 Task: Look for space in Gubbi, India from 2nd September, 2023 to 5th September, 2023 for 1 adult in price range Rs.5000 to Rs.10000. Place can be private room with 1  bedroom having 1 bed and 1 bathroom. Property type can be house, flat, guest house, hotel. Amenities needed are: washing machine. Booking option can be shelf check-in. Required host language is English.
Action: Mouse moved to (437, 67)
Screenshot: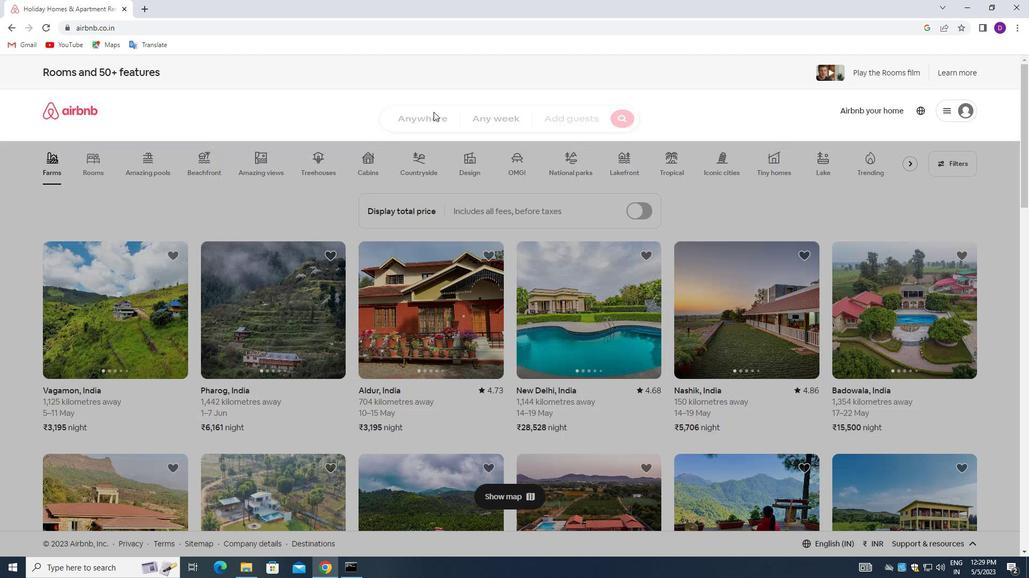 
Action: Mouse pressed left at (437, 67)
Screenshot: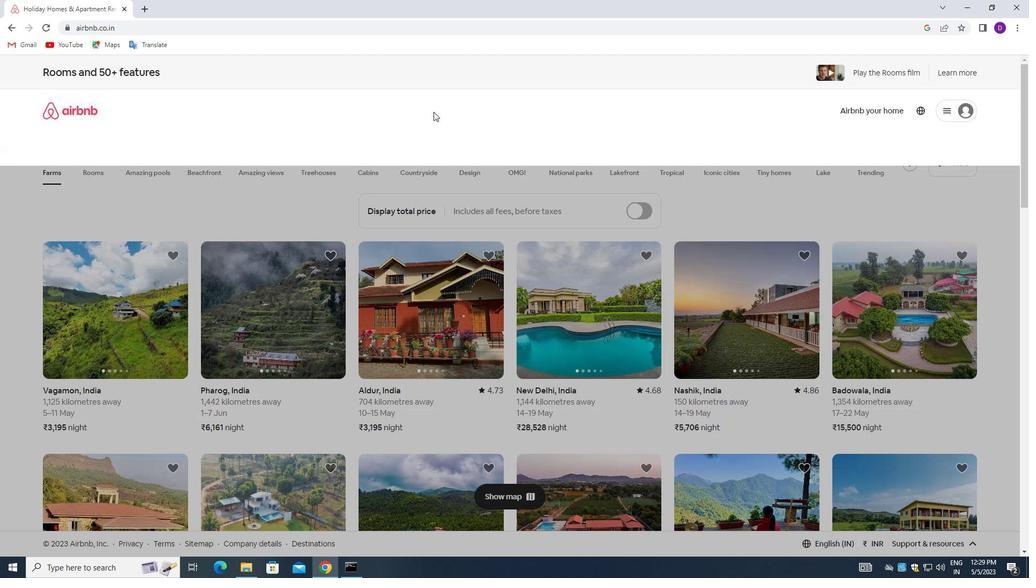 
Action: Mouse moved to (415, 108)
Screenshot: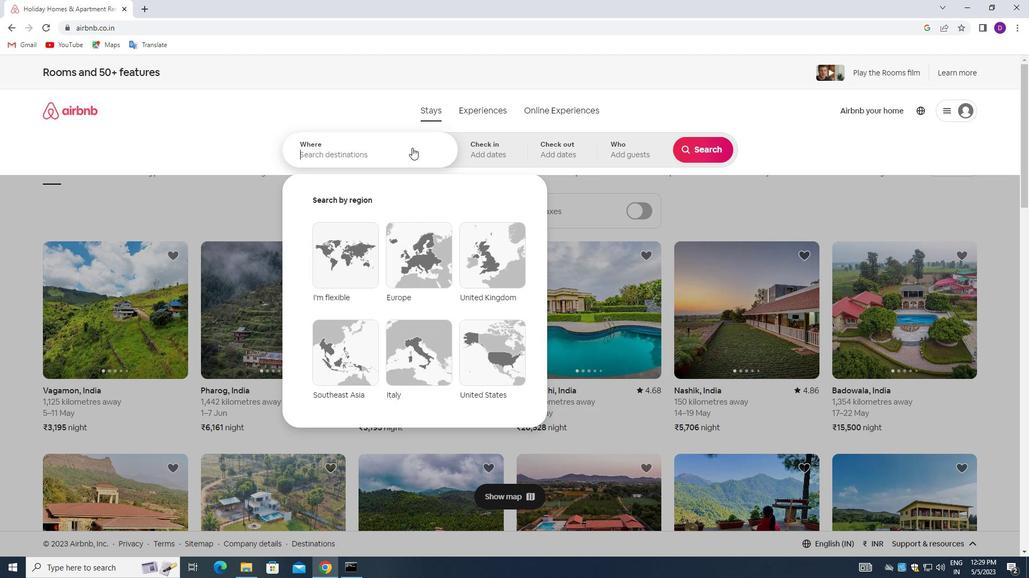 
Action: Mouse pressed left at (415, 108)
Screenshot: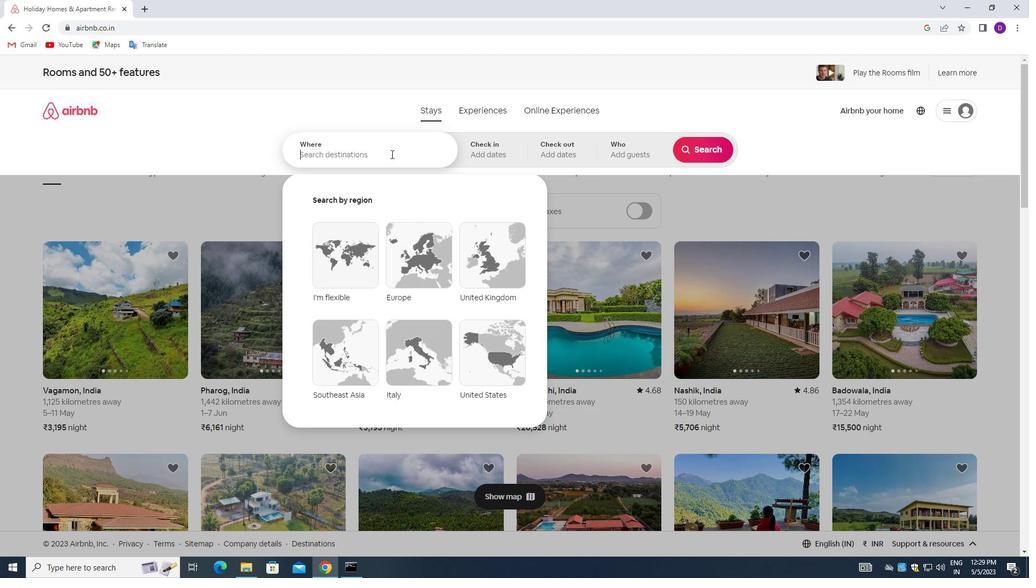 
Action: Mouse moved to (254, 85)
Screenshot: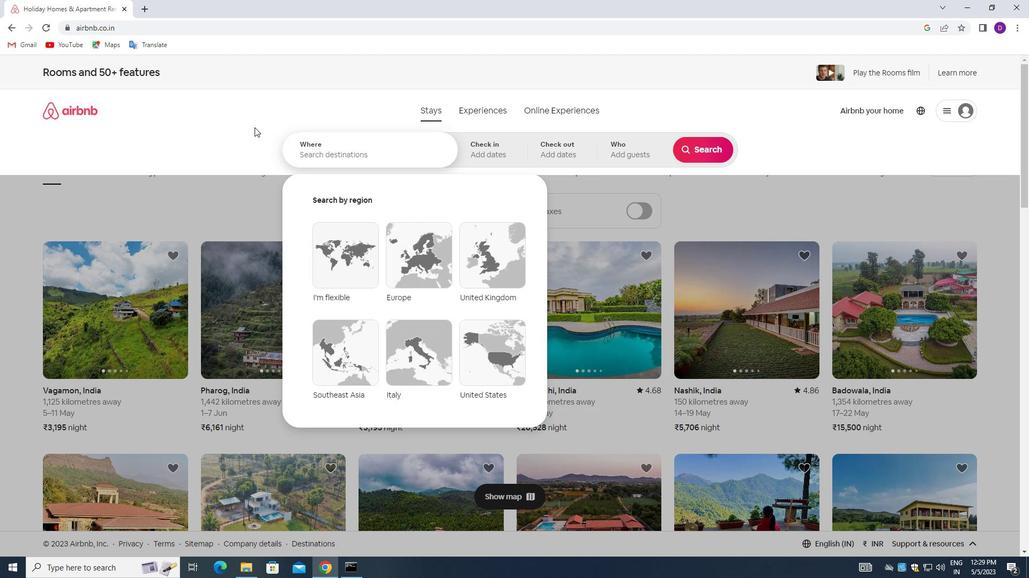 
Action: Key pressed <Key.shift_r>Gubbi,<Key.space><Key.shift>INDIA<Key.enter>
Screenshot: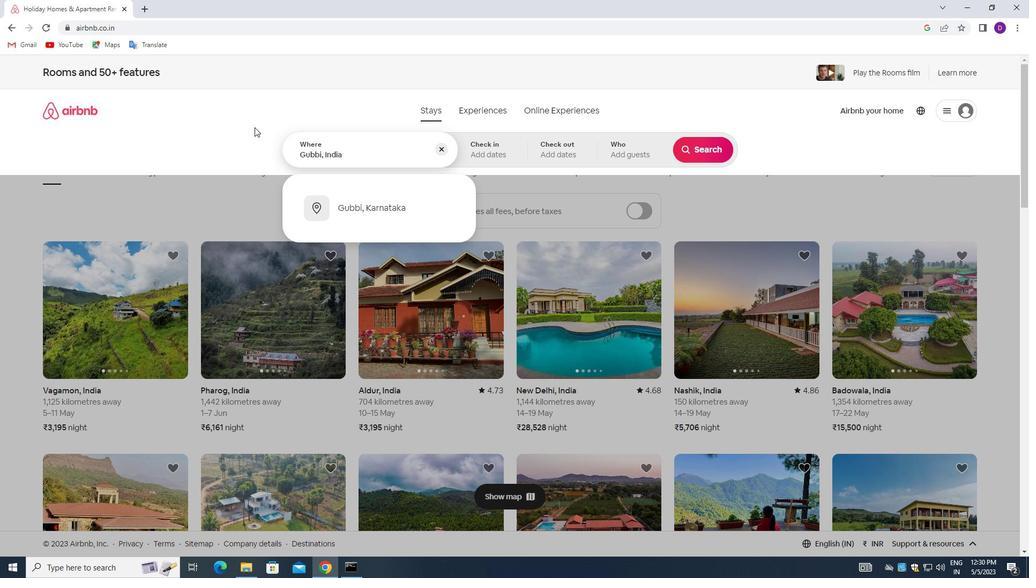 
Action: Mouse moved to (715, 205)
Screenshot: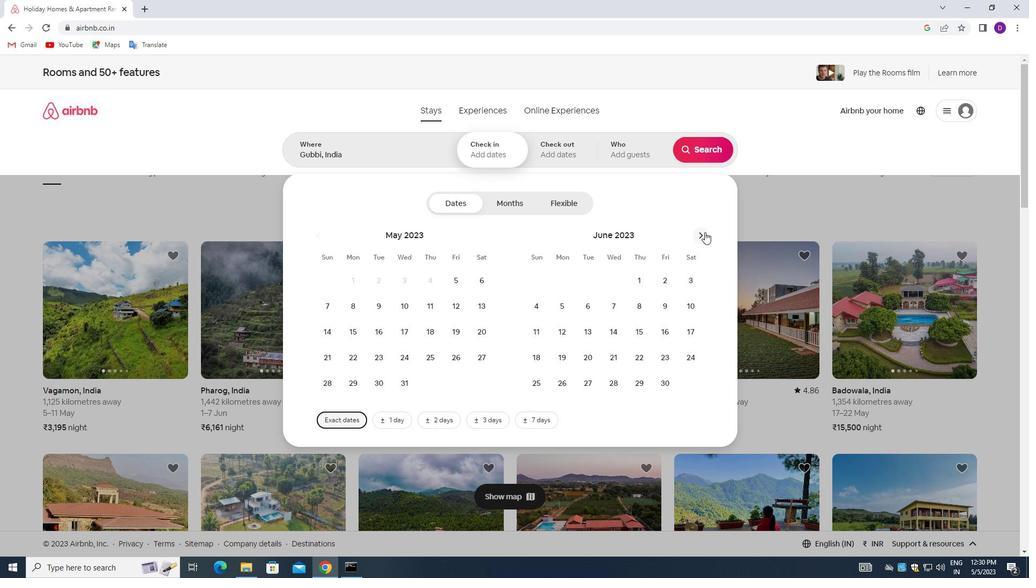 
Action: Mouse pressed left at (715, 205)
Screenshot: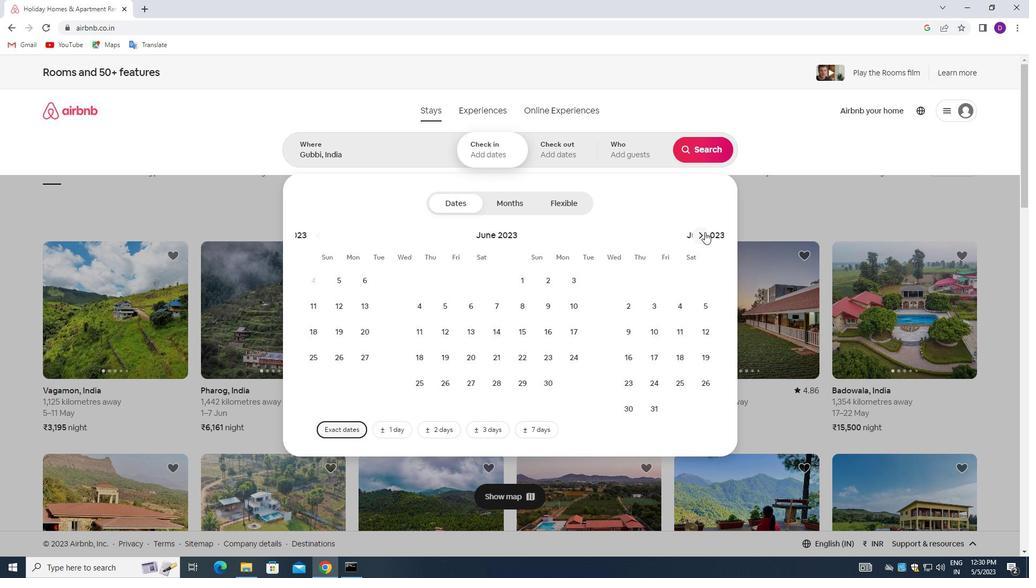 
Action: Mouse pressed left at (715, 205)
Screenshot: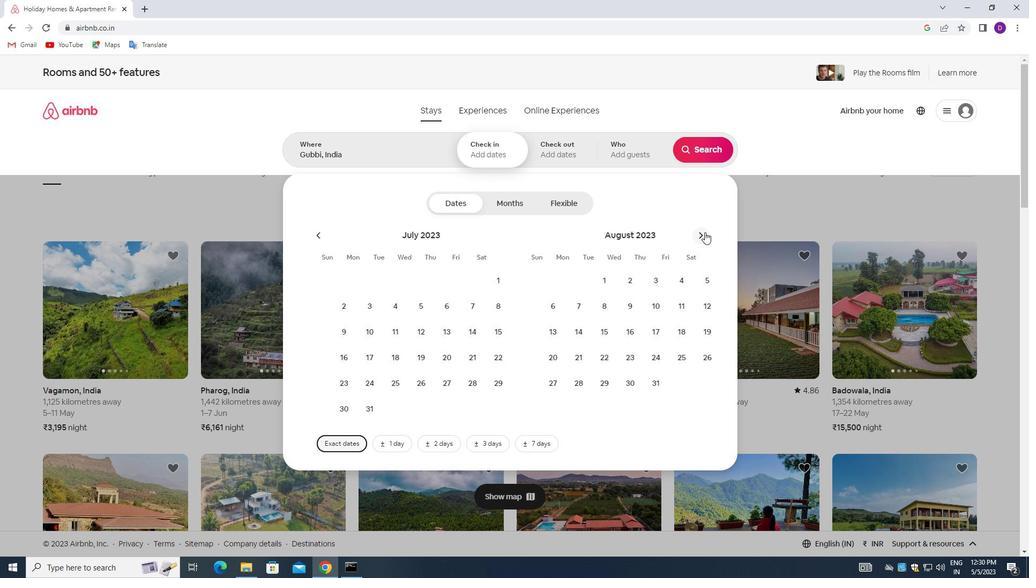 
Action: Mouse pressed left at (715, 205)
Screenshot: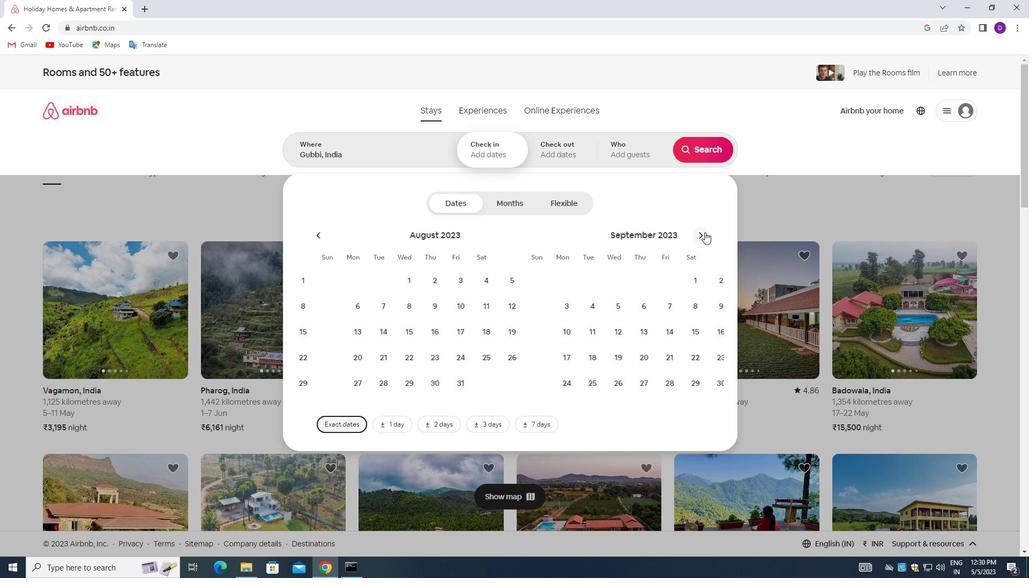 
Action: Mouse moved to (701, 256)
Screenshot: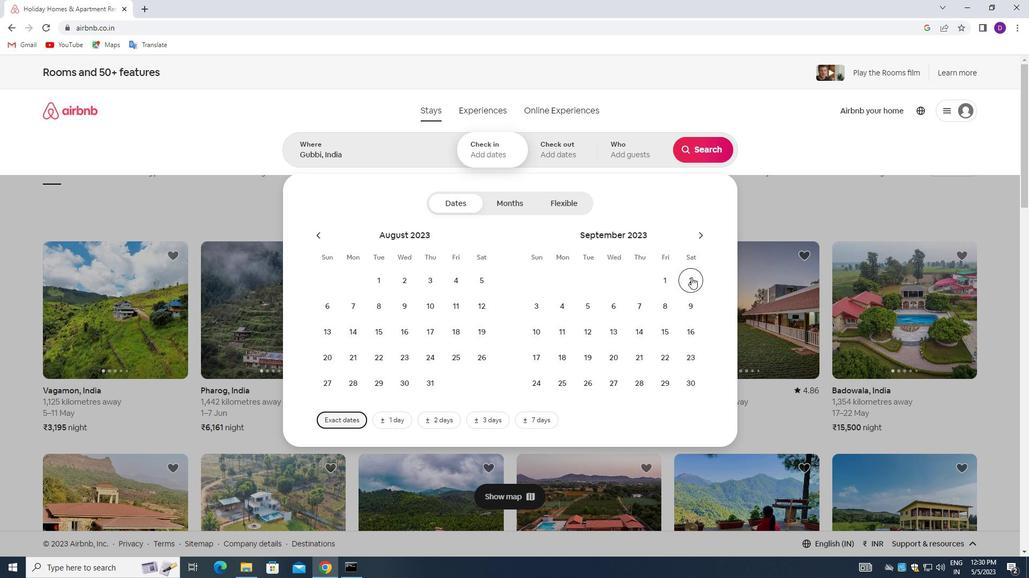 
Action: Mouse pressed left at (701, 256)
Screenshot: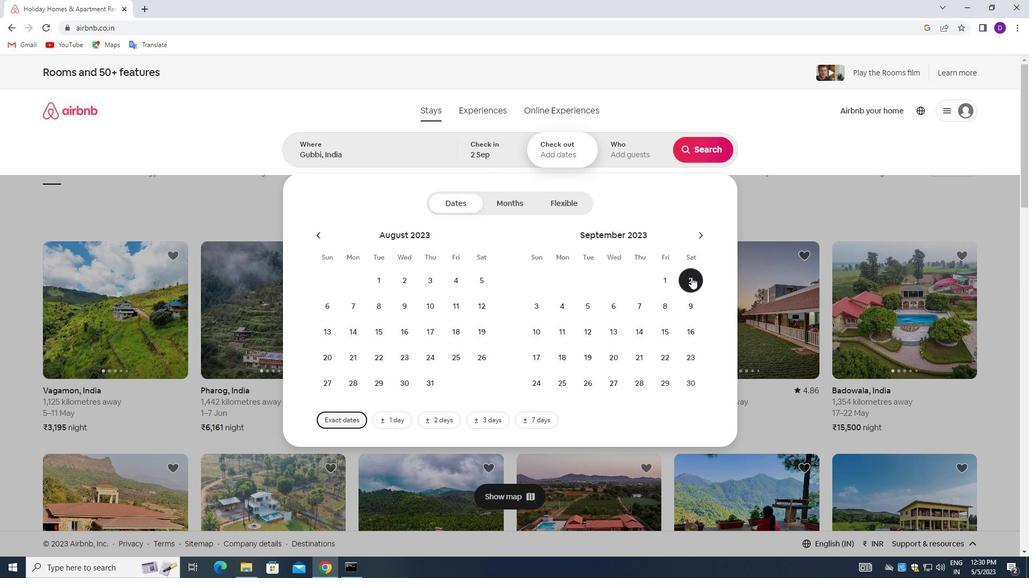 
Action: Mouse moved to (601, 287)
Screenshot: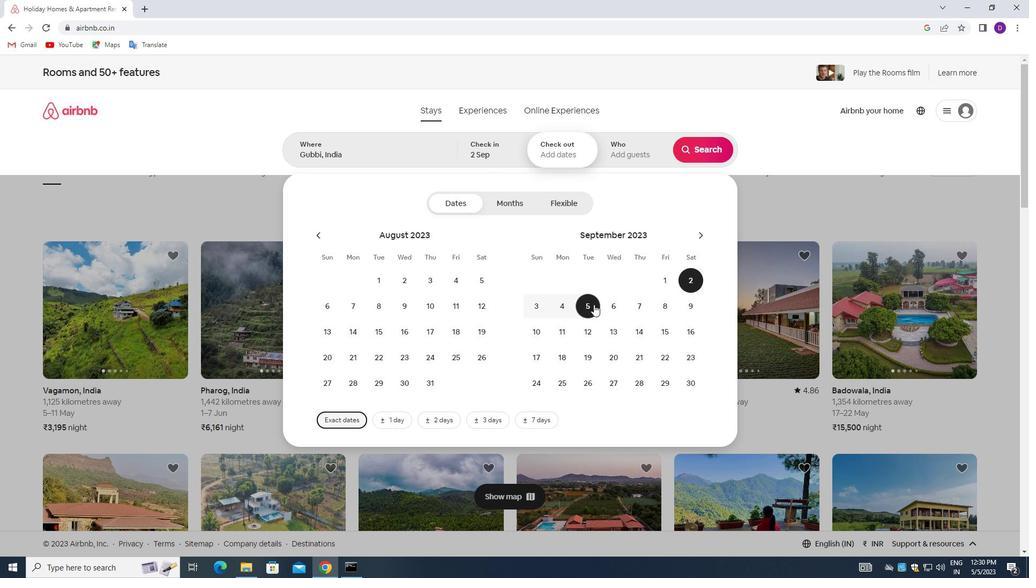 
Action: Mouse pressed left at (601, 287)
Screenshot: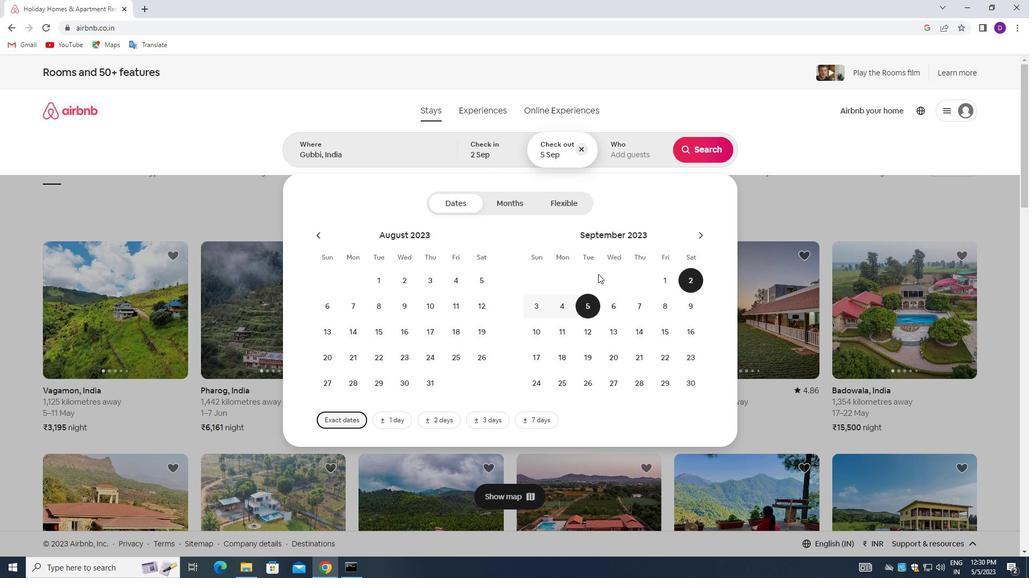 
Action: Mouse moved to (625, 109)
Screenshot: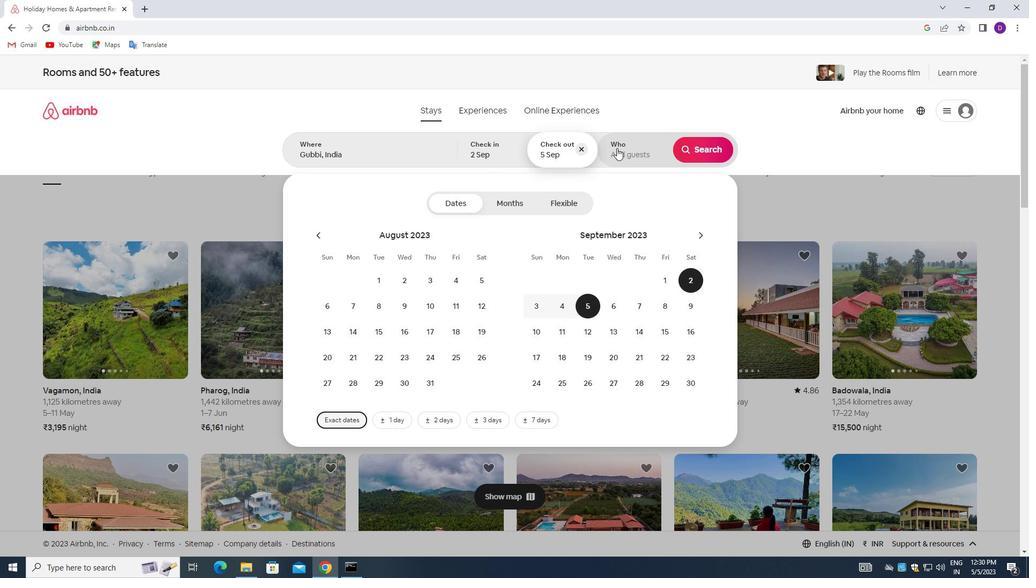 
Action: Mouse pressed left at (625, 109)
Screenshot: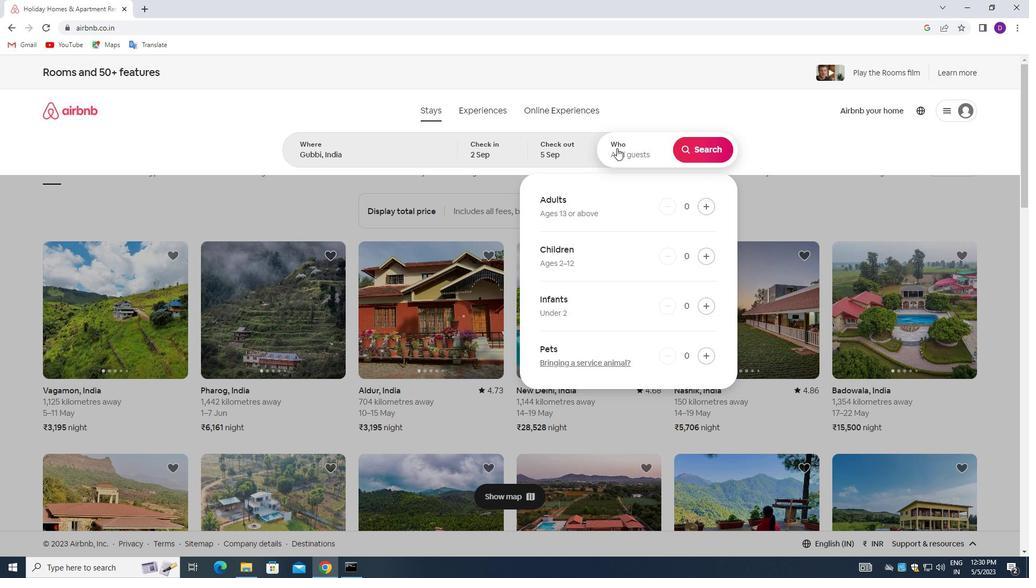 
Action: Mouse moved to (710, 179)
Screenshot: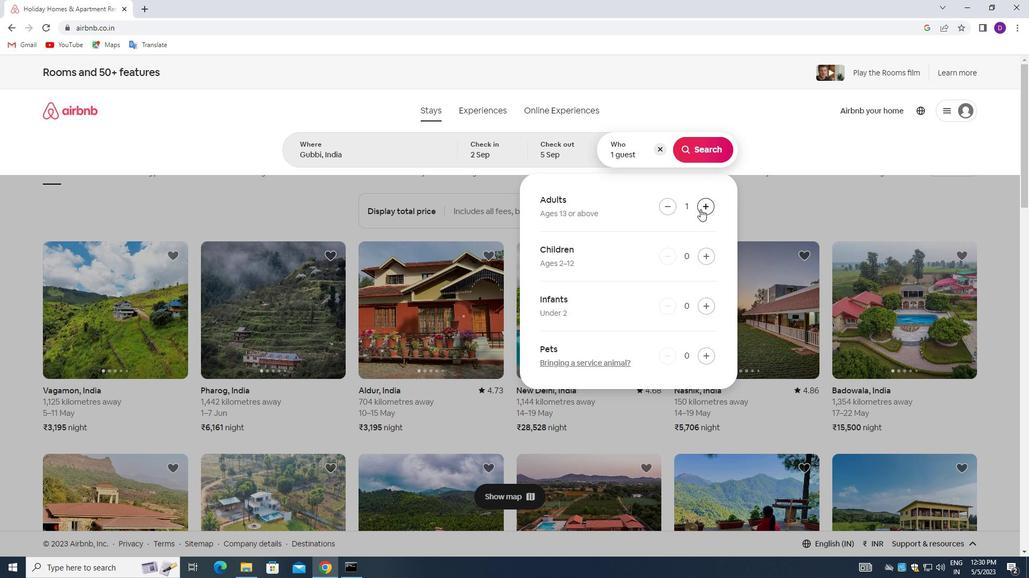 
Action: Mouse pressed left at (710, 179)
Screenshot: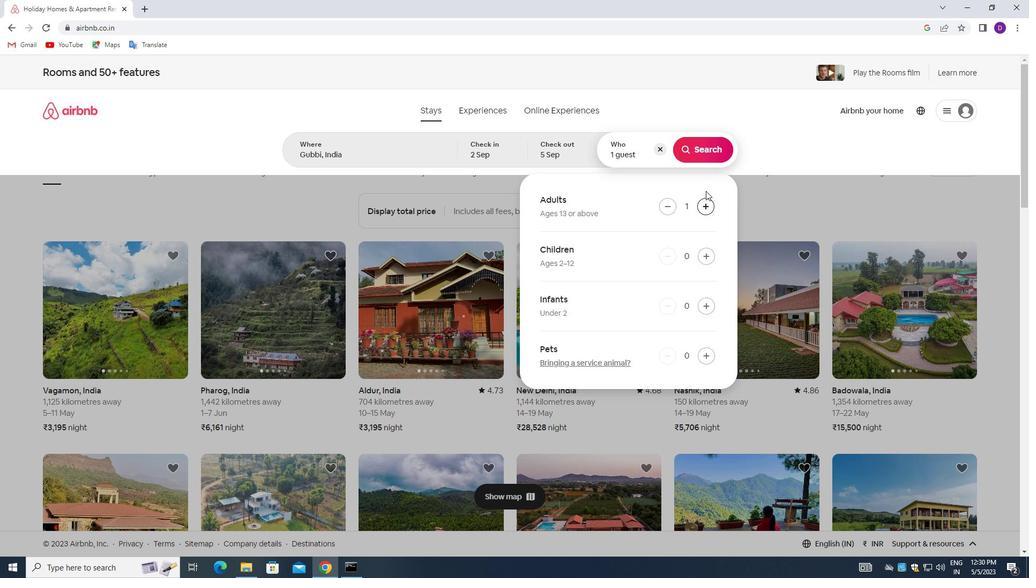 
Action: Mouse moved to (714, 108)
Screenshot: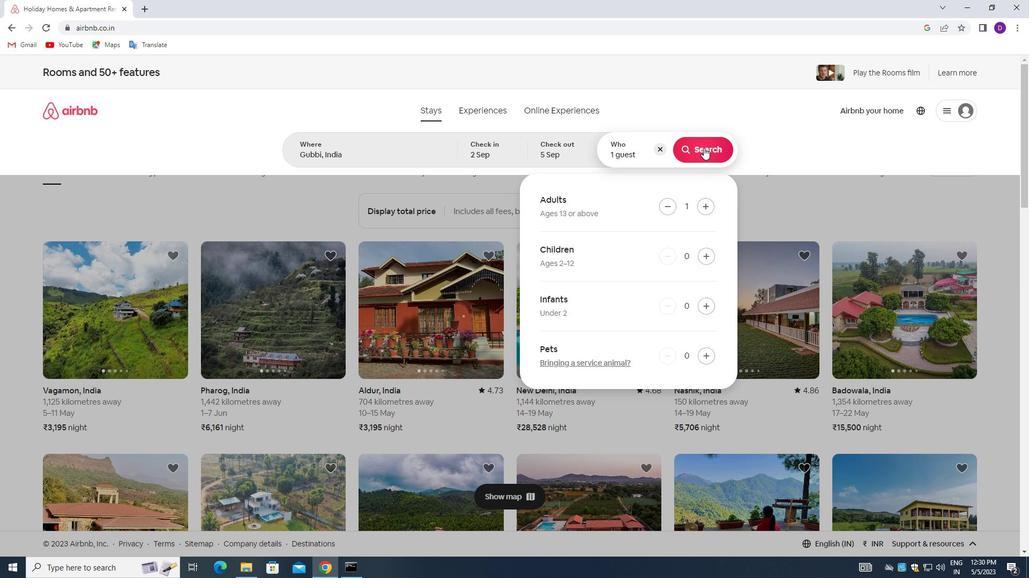 
Action: Mouse pressed left at (714, 108)
Screenshot: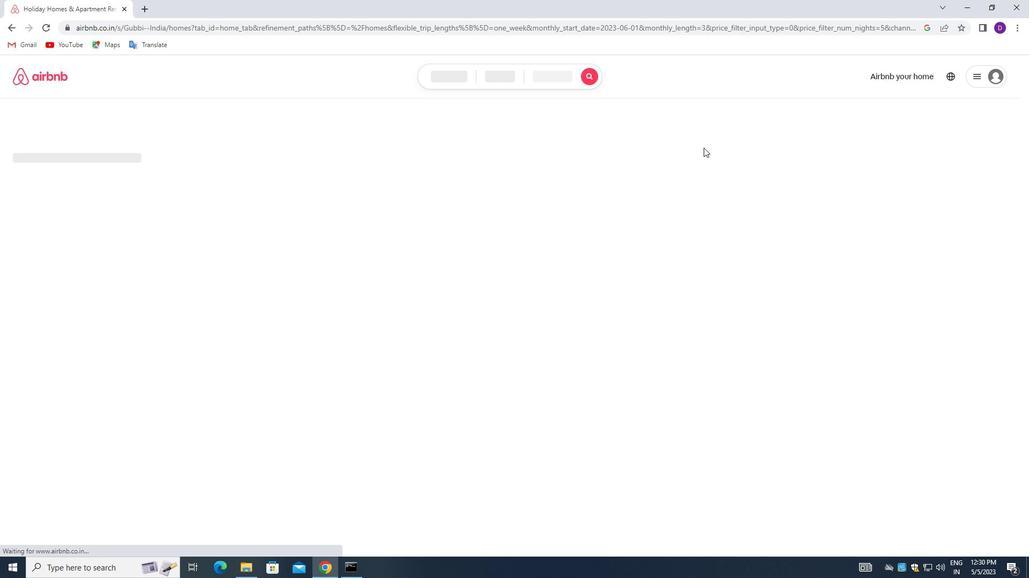 
Action: Mouse moved to (992, 75)
Screenshot: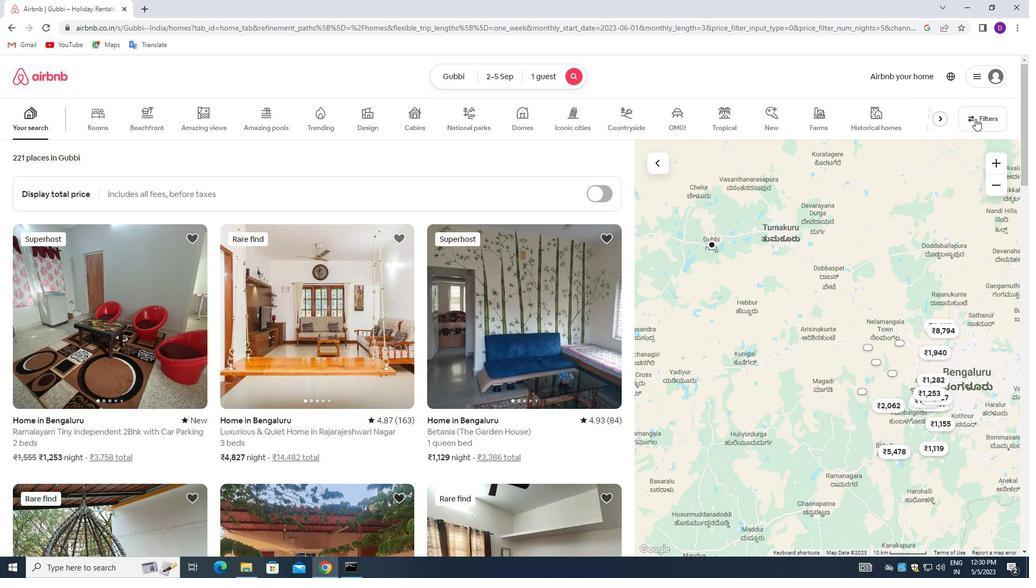 
Action: Mouse pressed left at (992, 75)
Screenshot: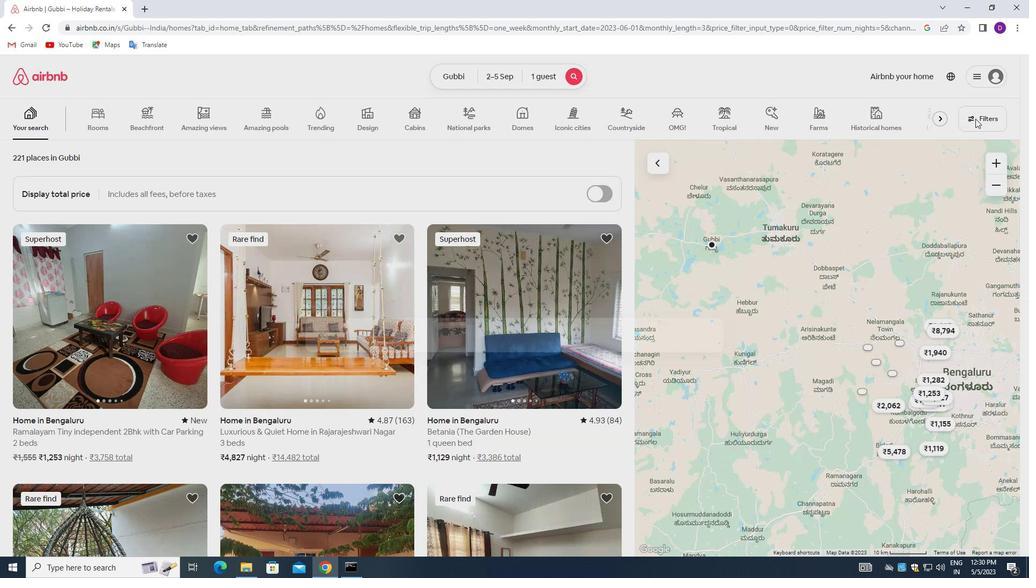 
Action: Mouse moved to (383, 375)
Screenshot: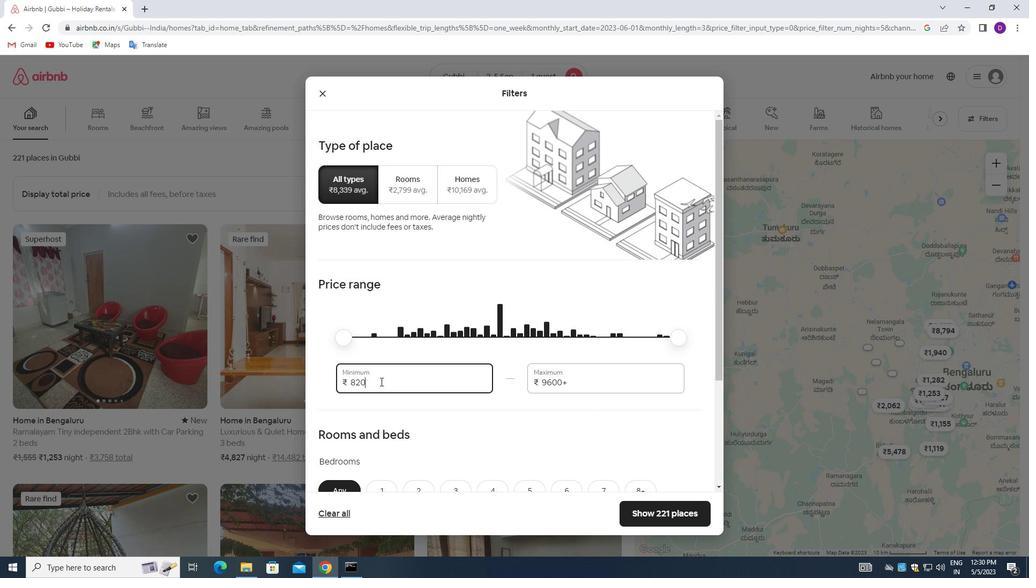 
Action: Mouse pressed left at (383, 375)
Screenshot: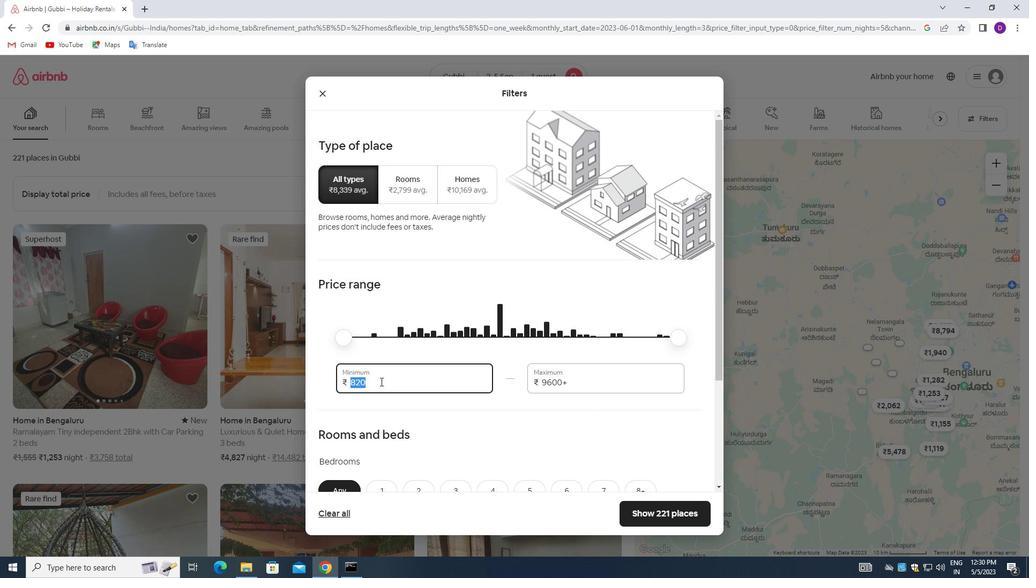 
Action: Mouse pressed left at (383, 375)
Screenshot: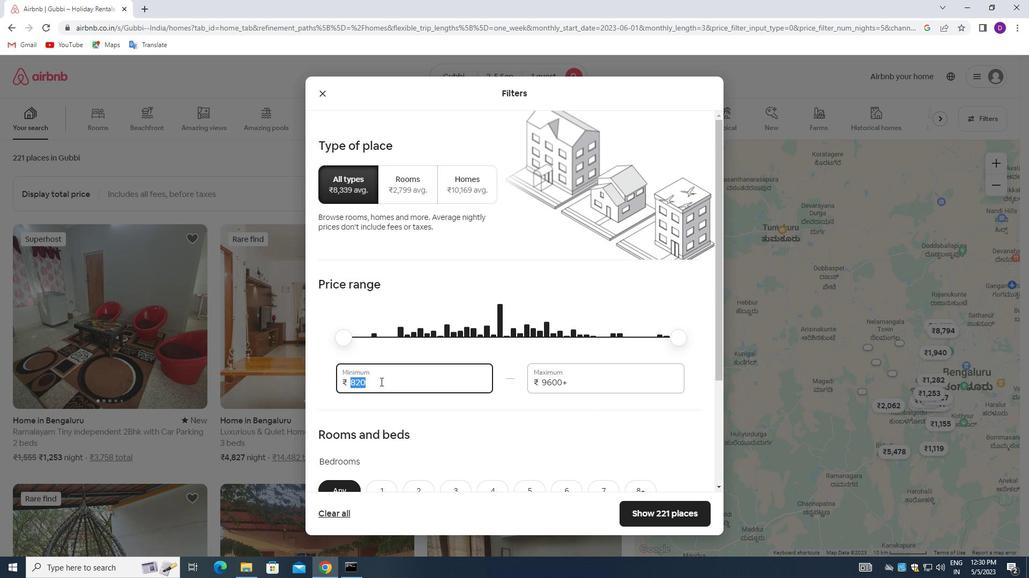 
Action: Key pressed 5000<Key.tab>10000
Screenshot: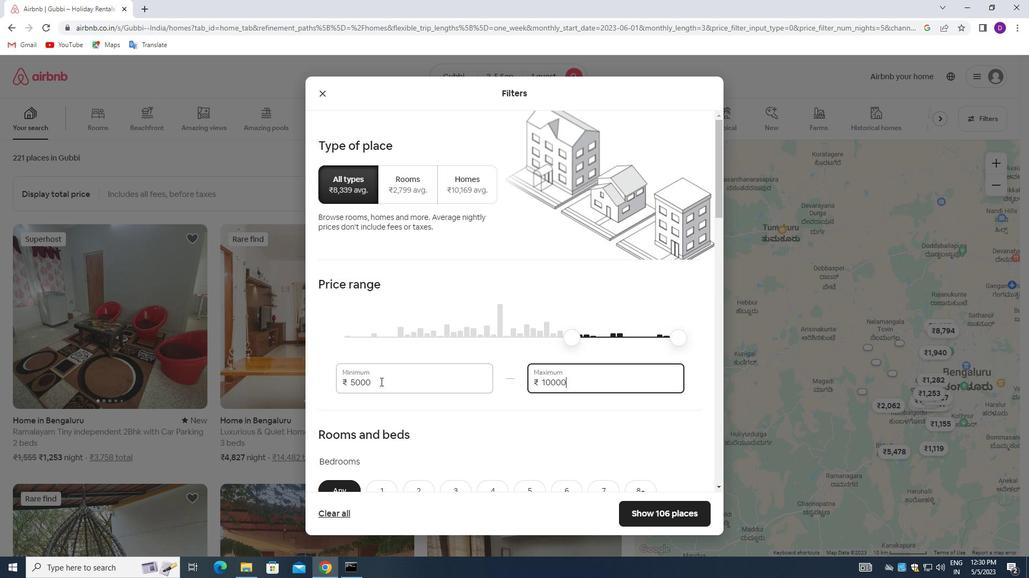
Action: Mouse moved to (517, 388)
Screenshot: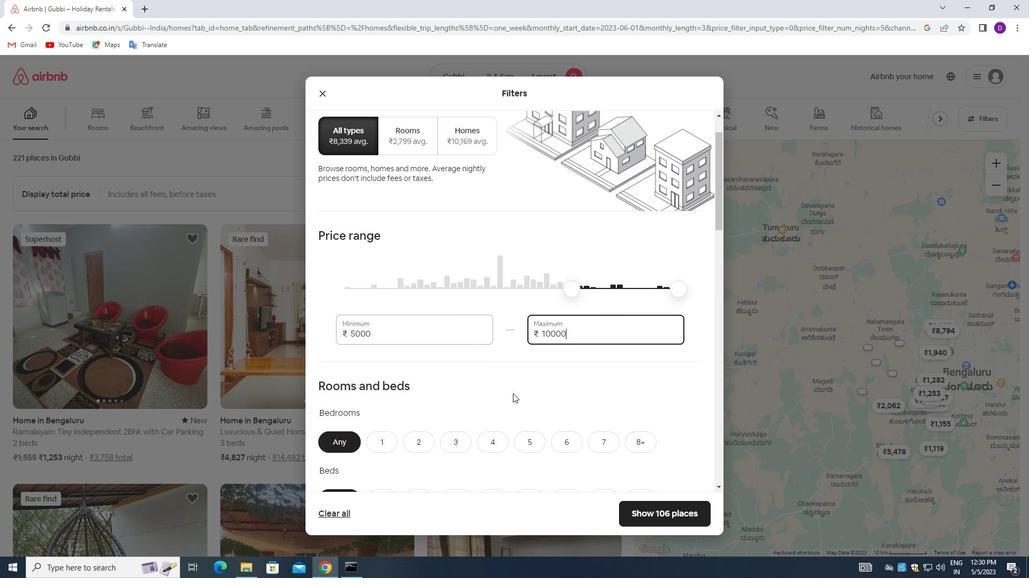 
Action: Mouse scrolled (517, 388) with delta (0, 0)
Screenshot: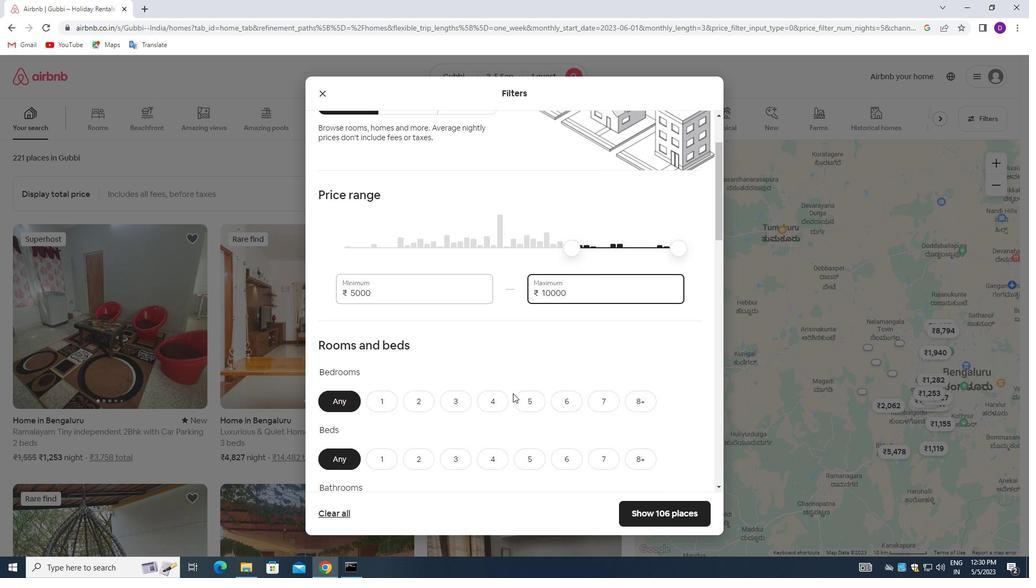 
Action: Mouse moved to (518, 388)
Screenshot: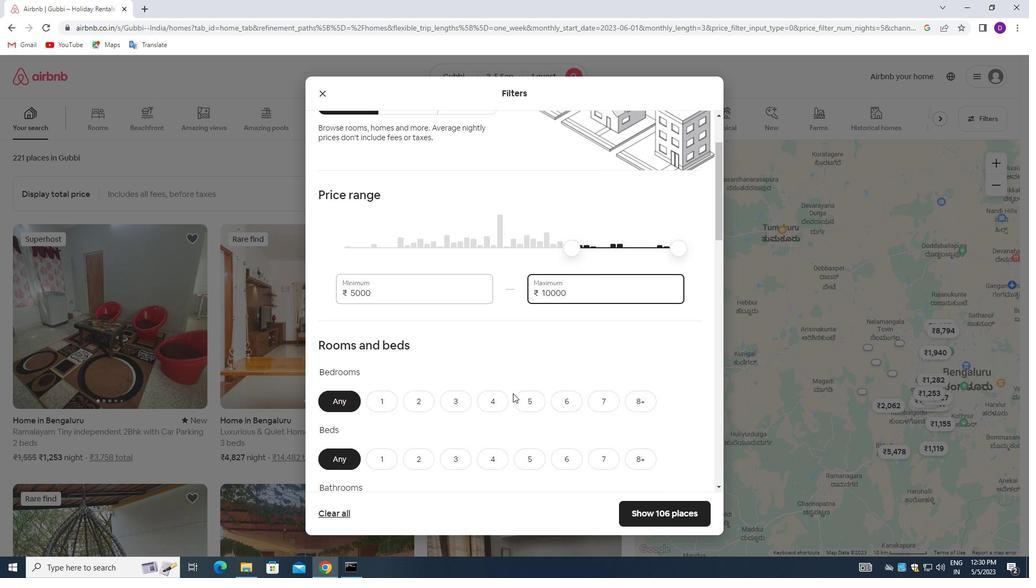 
Action: Mouse scrolled (518, 388) with delta (0, 0)
Screenshot: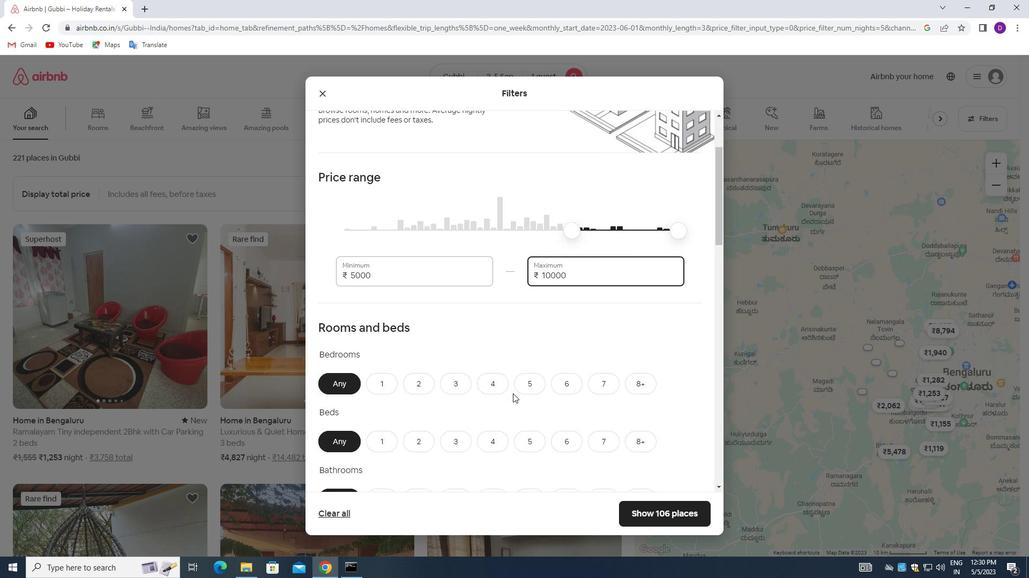 
Action: Mouse moved to (476, 378)
Screenshot: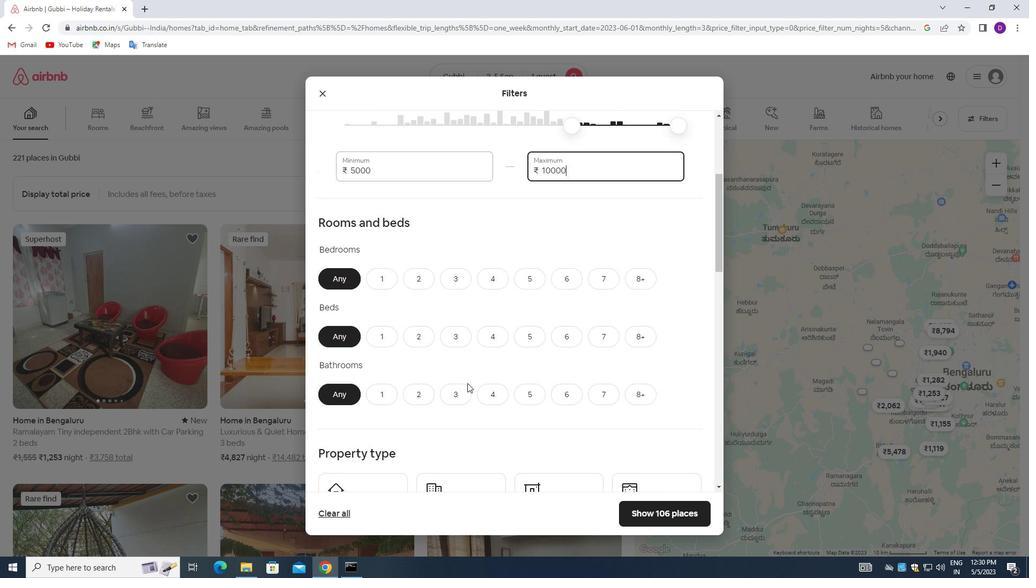 
Action: Mouse scrolled (476, 378) with delta (0, 0)
Screenshot: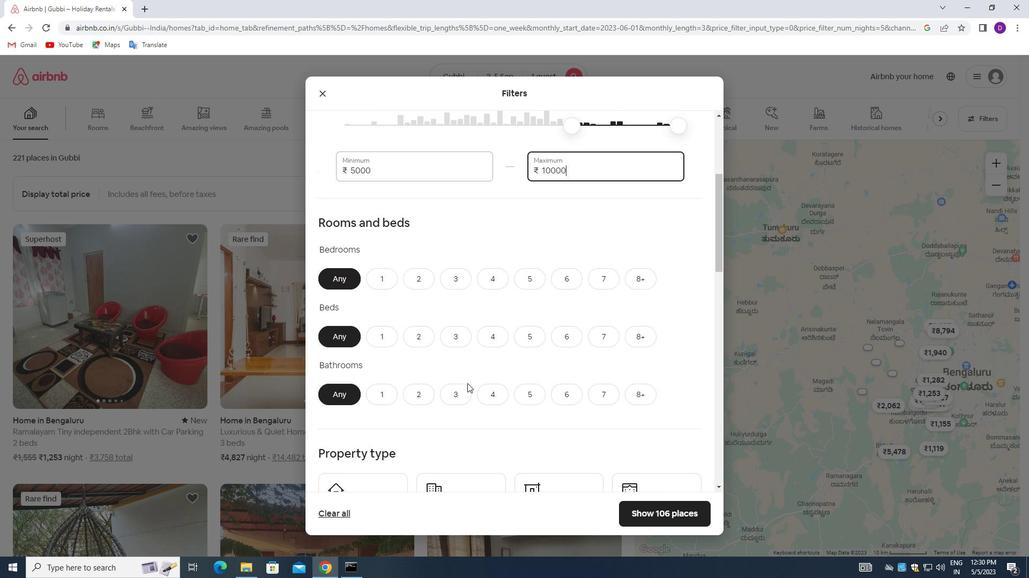 
Action: Mouse moved to (475, 378)
Screenshot: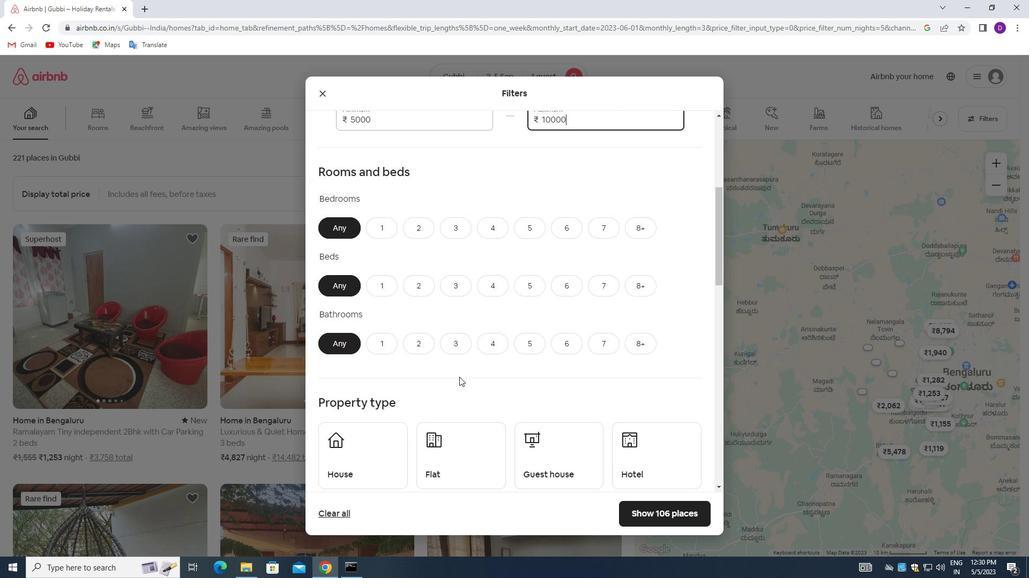 
Action: Mouse scrolled (475, 378) with delta (0, 0)
Screenshot: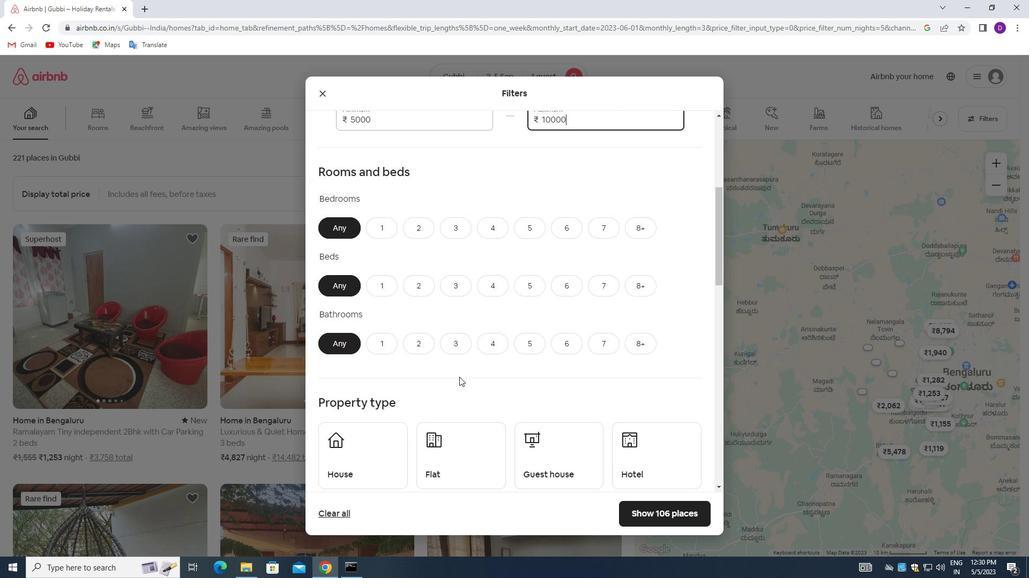 
Action: Mouse moved to (474, 378)
Screenshot: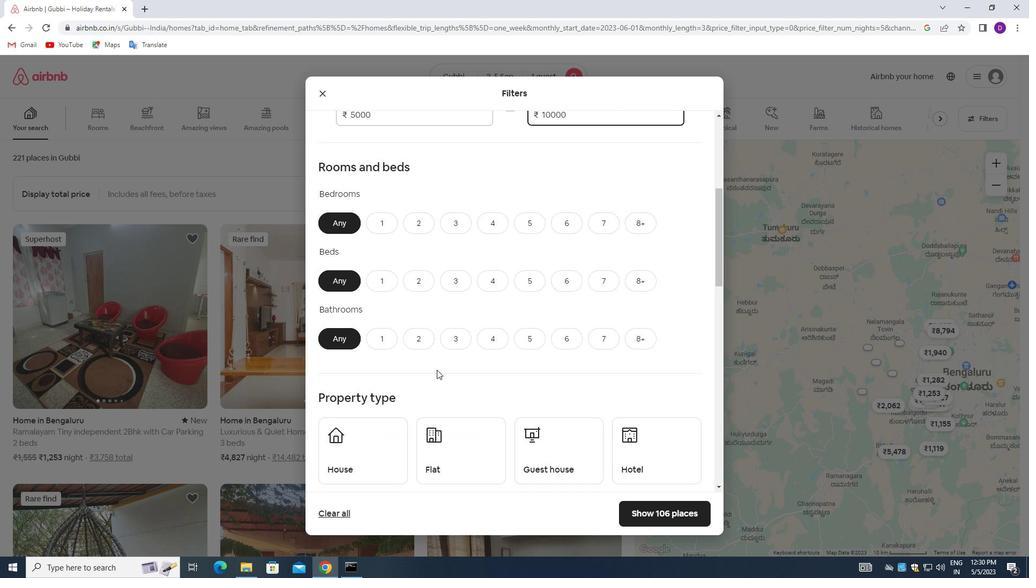 
Action: Mouse scrolled (474, 378) with delta (0, 0)
Screenshot: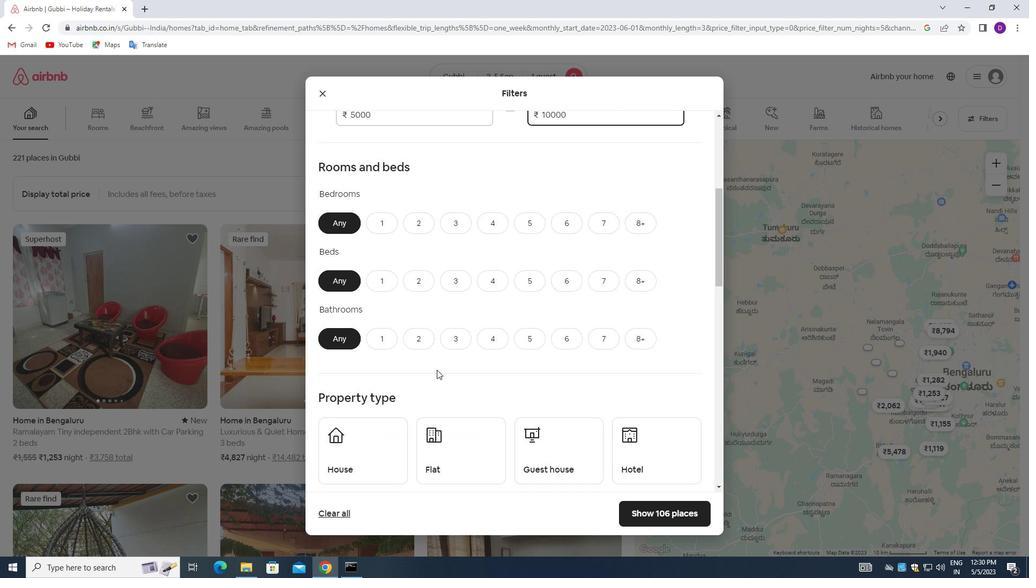 
Action: Mouse moved to (387, 201)
Screenshot: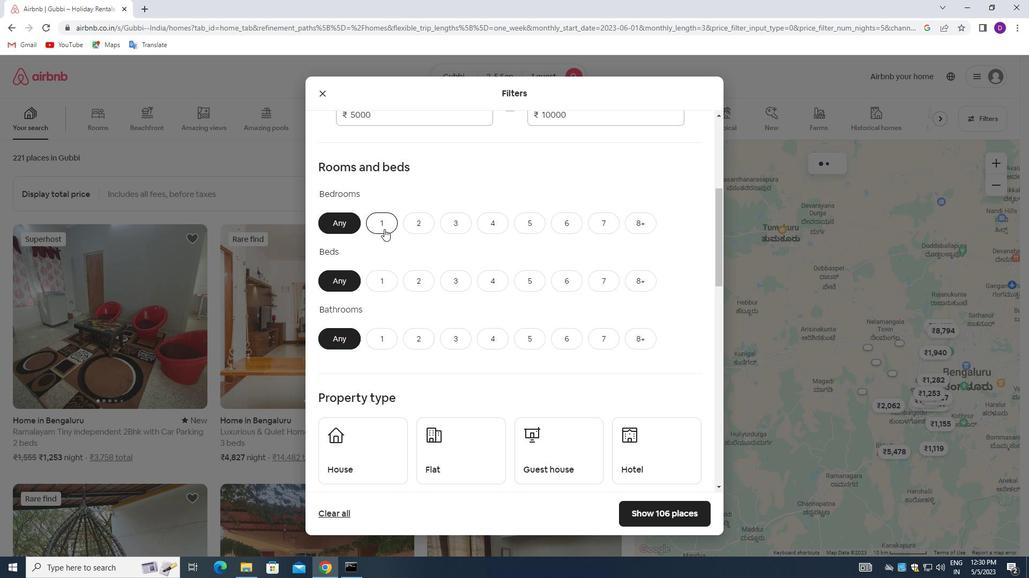 
Action: Mouse pressed left at (387, 201)
Screenshot: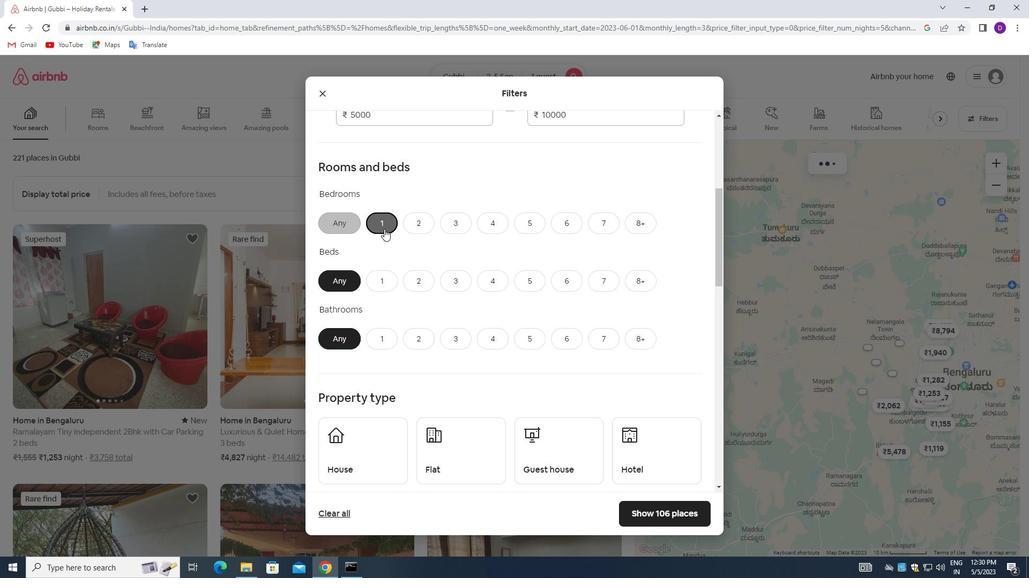 
Action: Mouse moved to (389, 257)
Screenshot: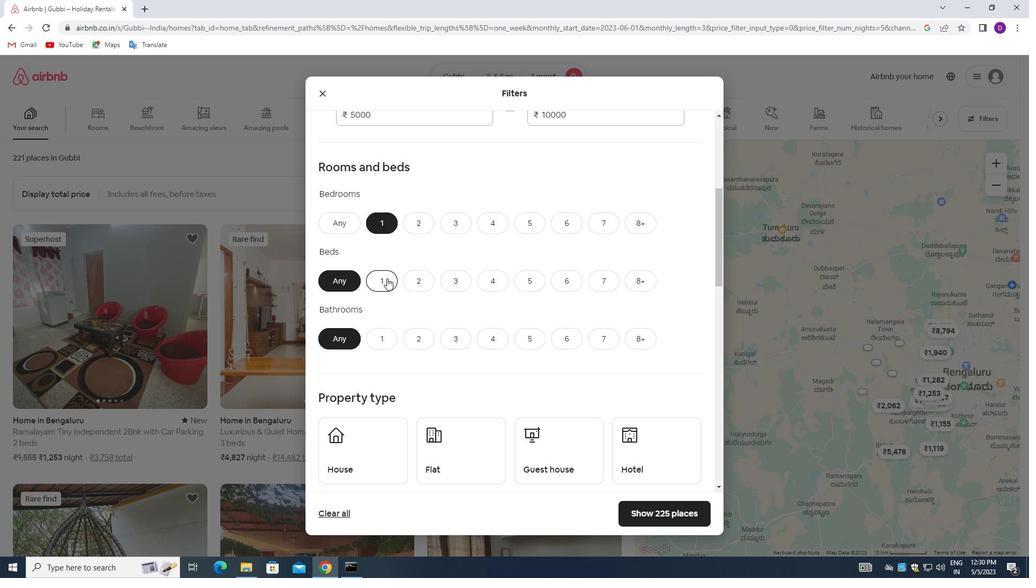 
Action: Mouse pressed left at (389, 257)
Screenshot: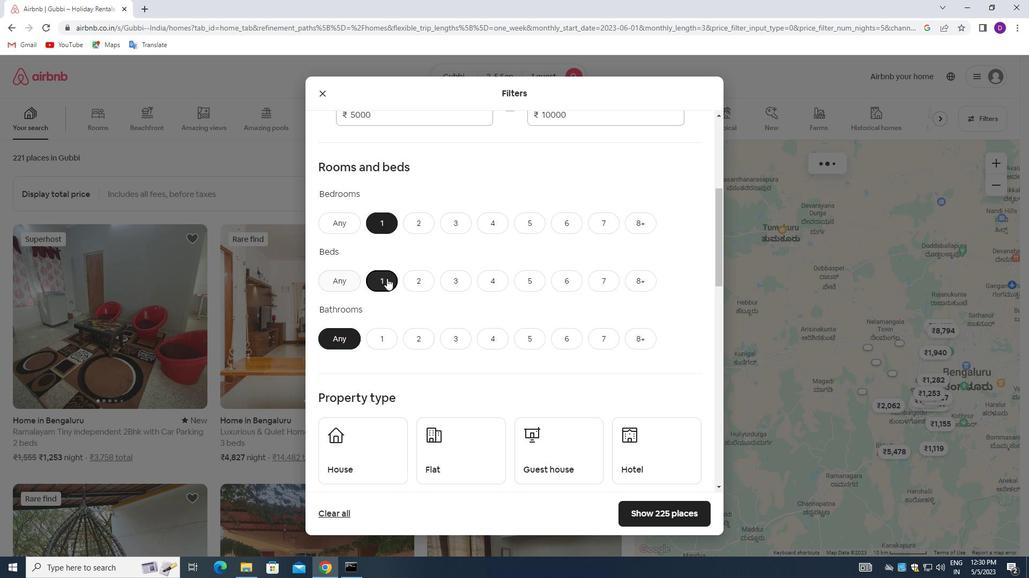 
Action: Mouse moved to (384, 321)
Screenshot: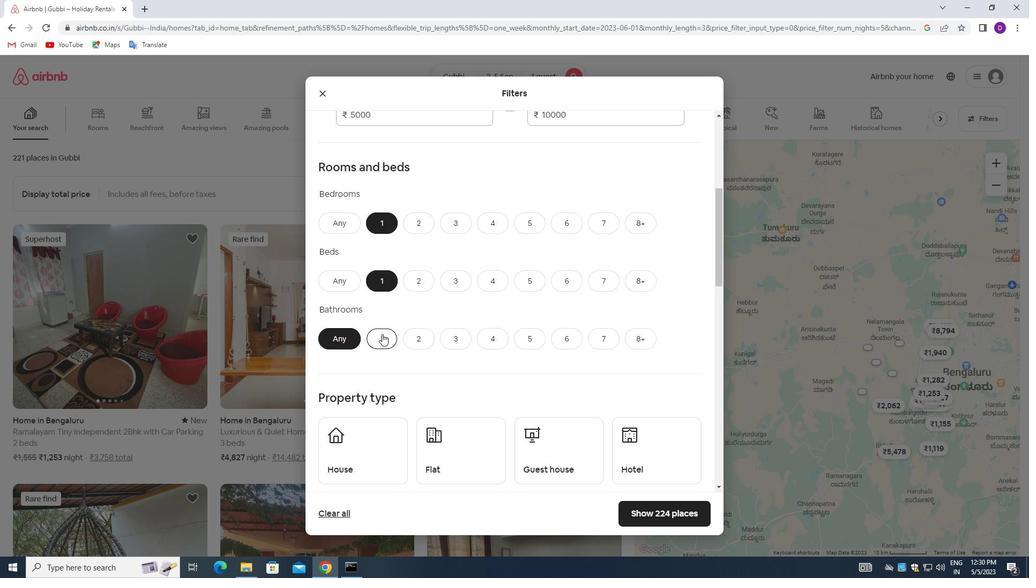 
Action: Mouse pressed left at (384, 321)
Screenshot: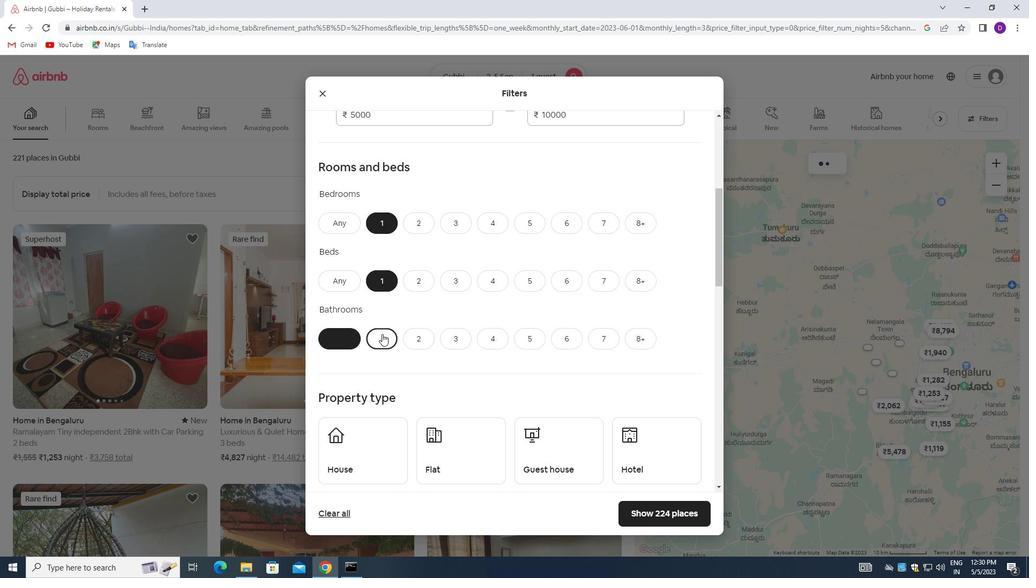 
Action: Mouse moved to (404, 279)
Screenshot: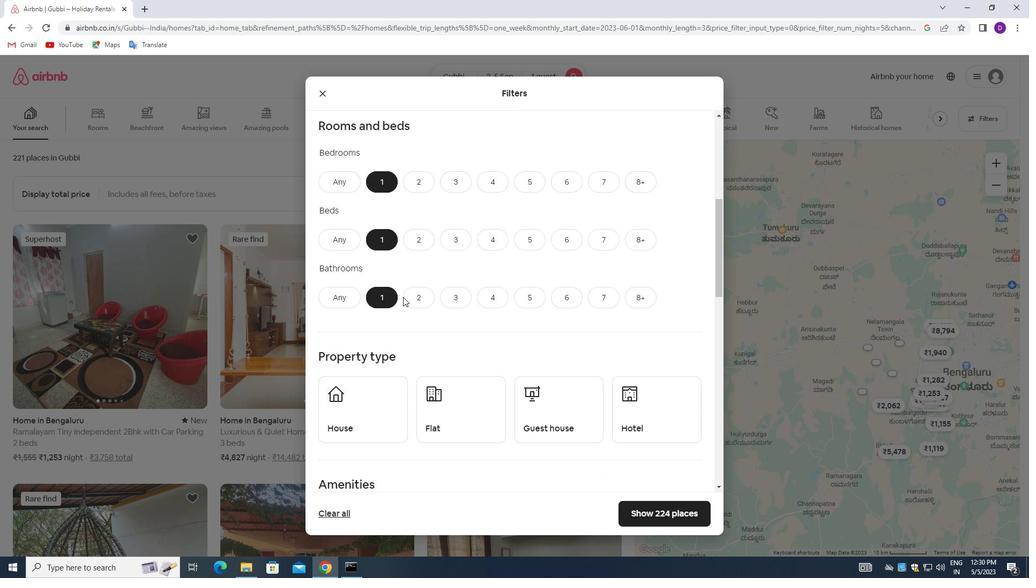 
Action: Mouse scrolled (404, 278) with delta (0, 0)
Screenshot: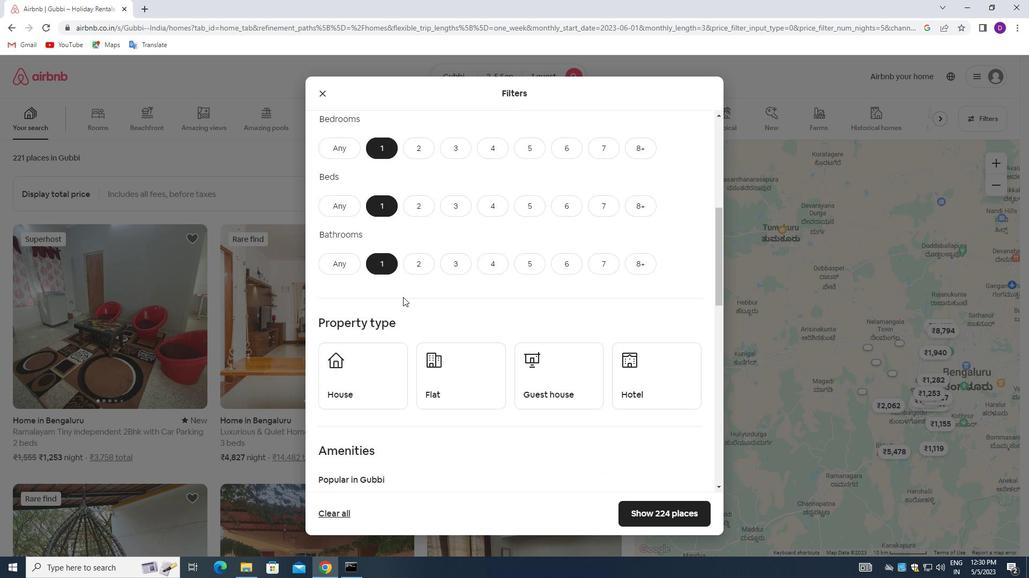 
Action: Mouse moved to (406, 279)
Screenshot: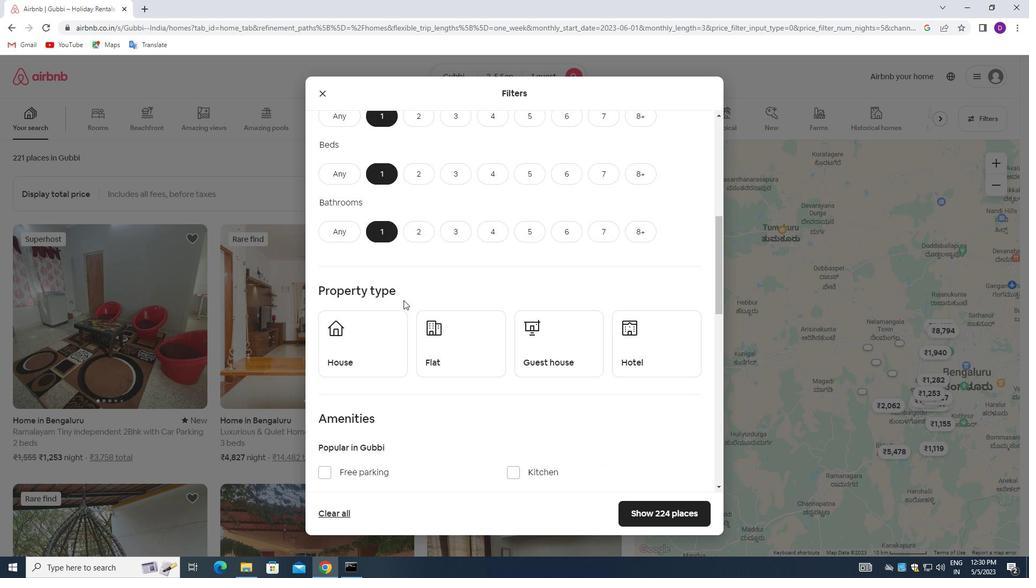 
Action: Mouse scrolled (406, 278) with delta (0, 0)
Screenshot: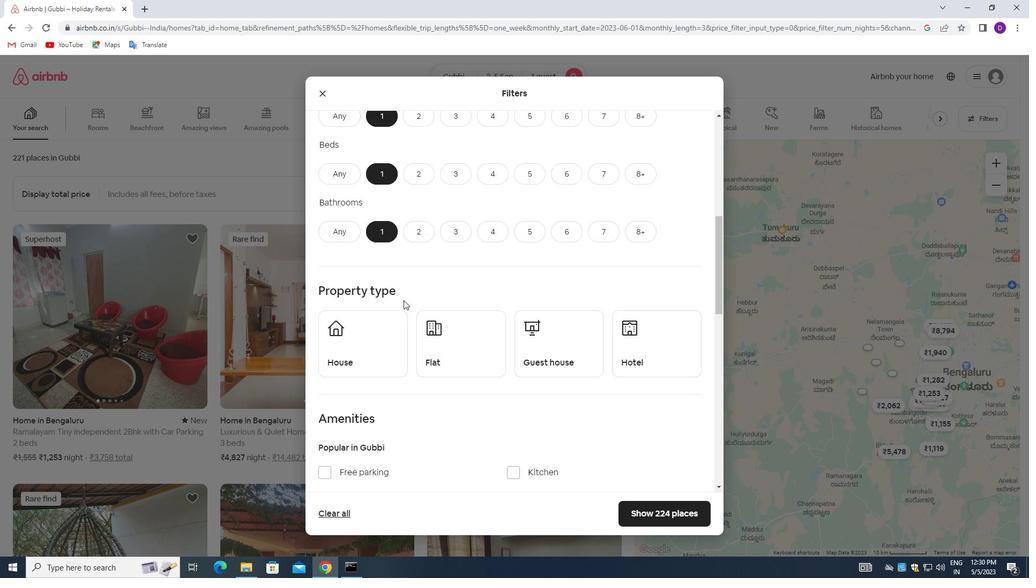
Action: Mouse moved to (398, 306)
Screenshot: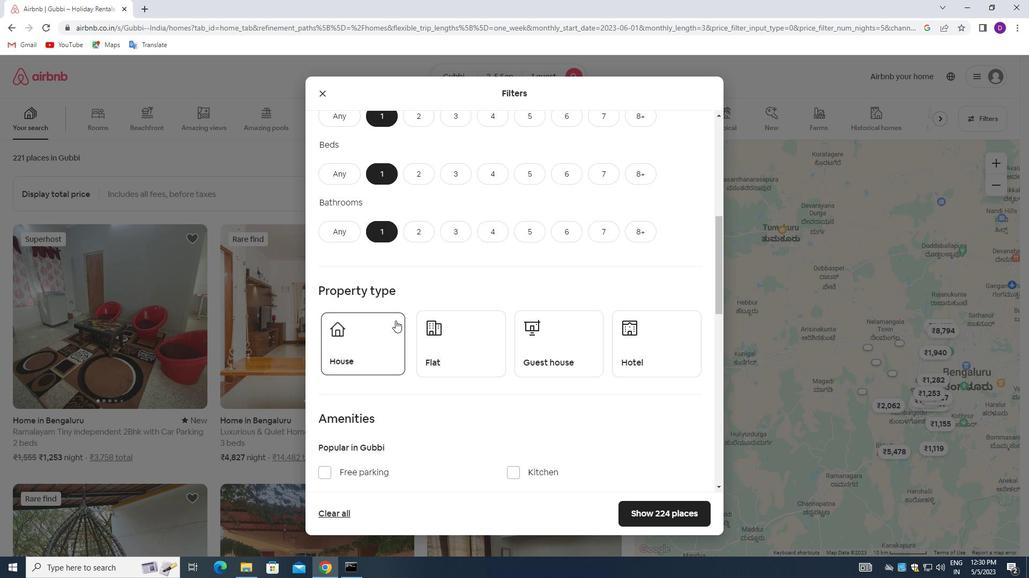 
Action: Mouse pressed left at (398, 306)
Screenshot: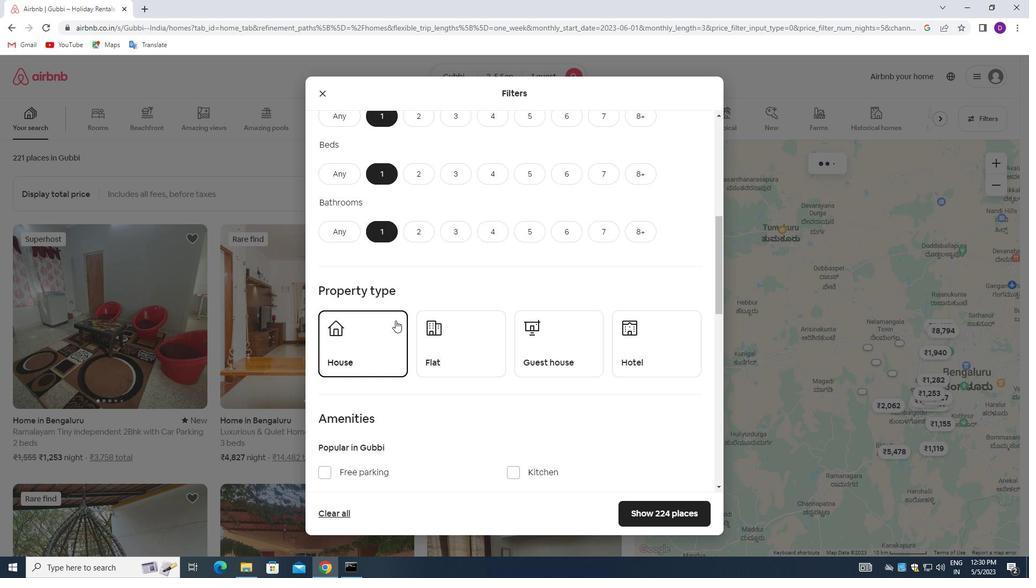 
Action: Mouse moved to (481, 314)
Screenshot: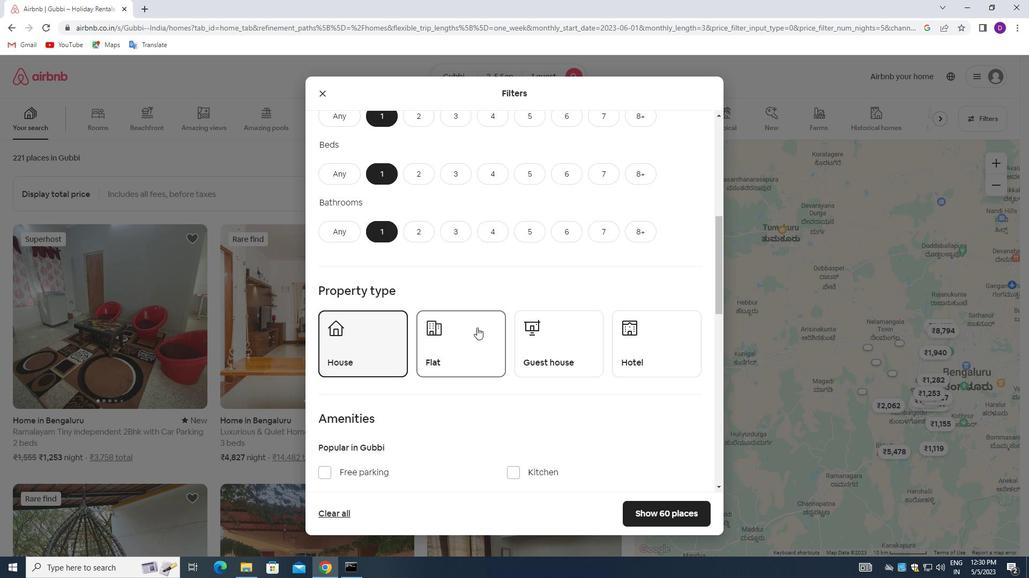 
Action: Mouse pressed left at (481, 314)
Screenshot: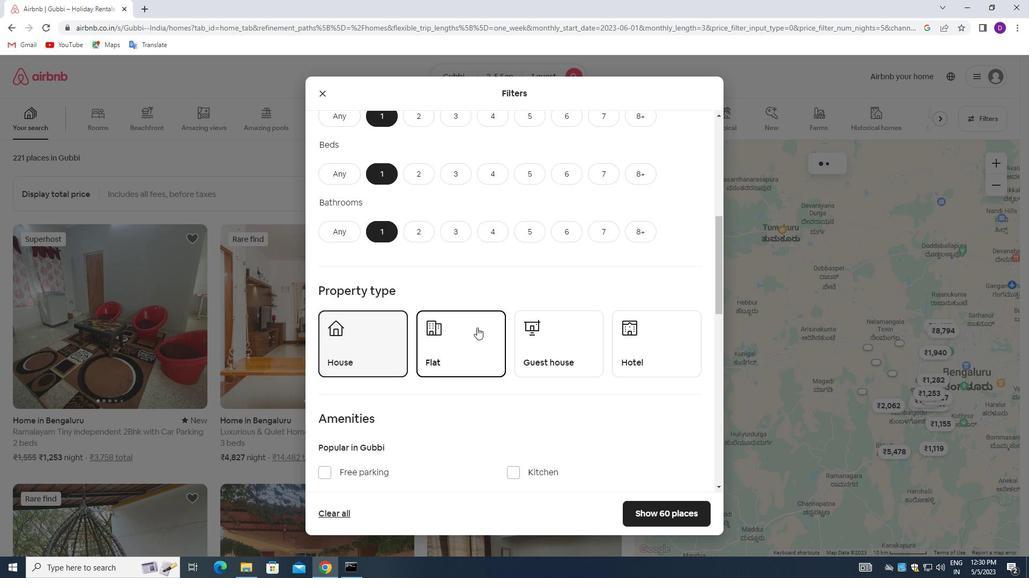 
Action: Mouse moved to (572, 315)
Screenshot: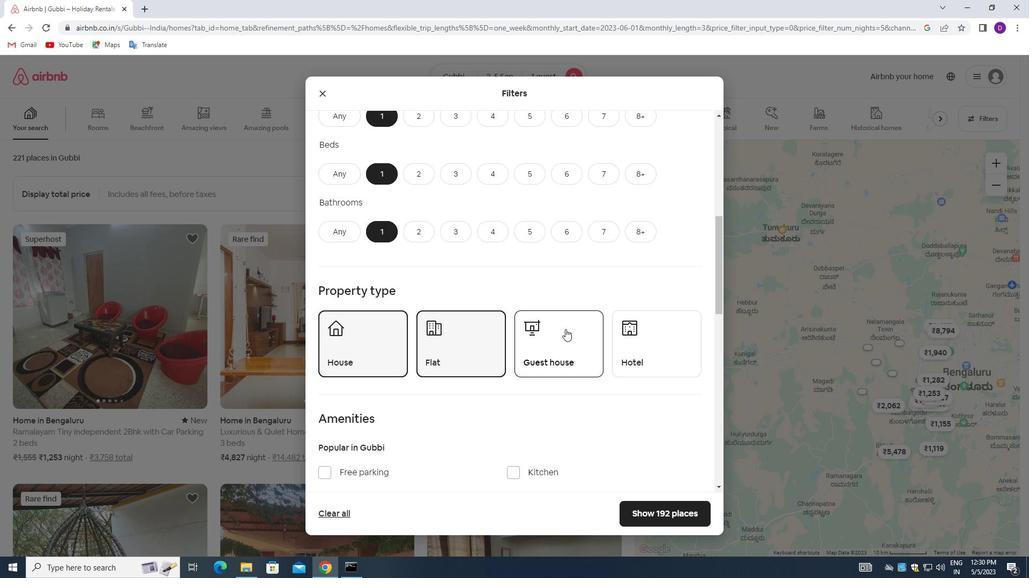 
Action: Mouse pressed left at (572, 315)
Screenshot: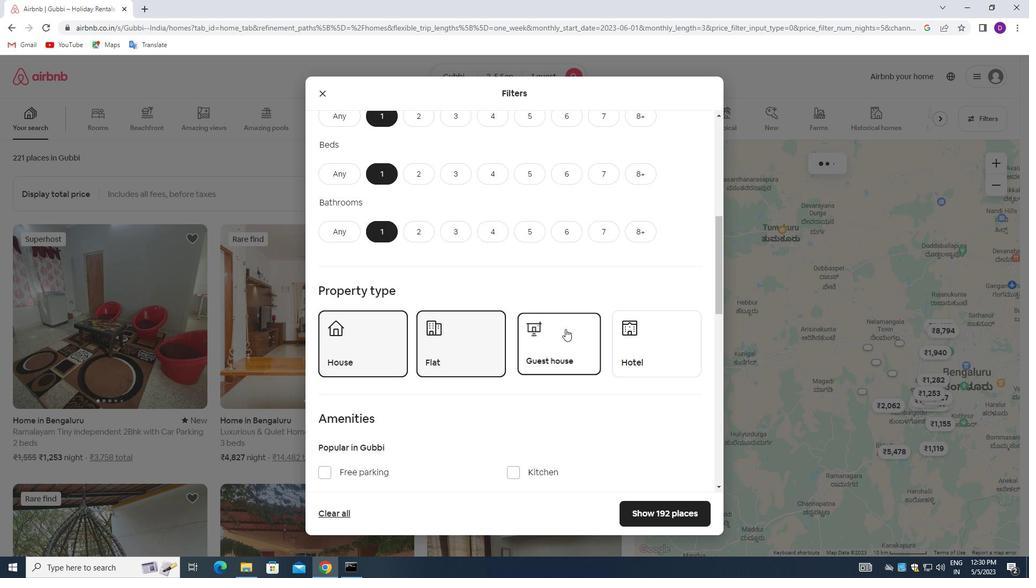 
Action: Mouse moved to (644, 326)
Screenshot: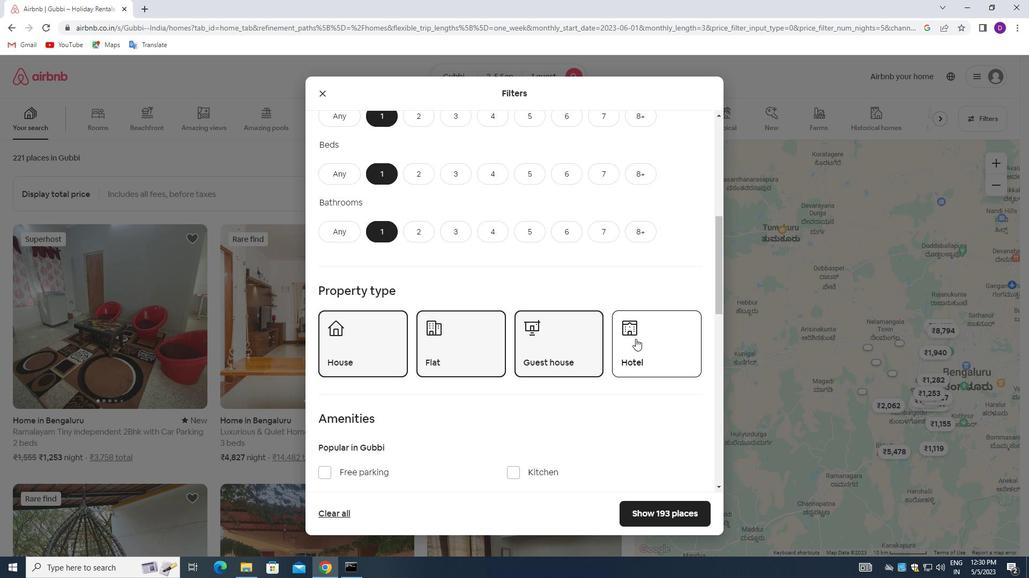
Action: Mouse pressed left at (644, 326)
Screenshot: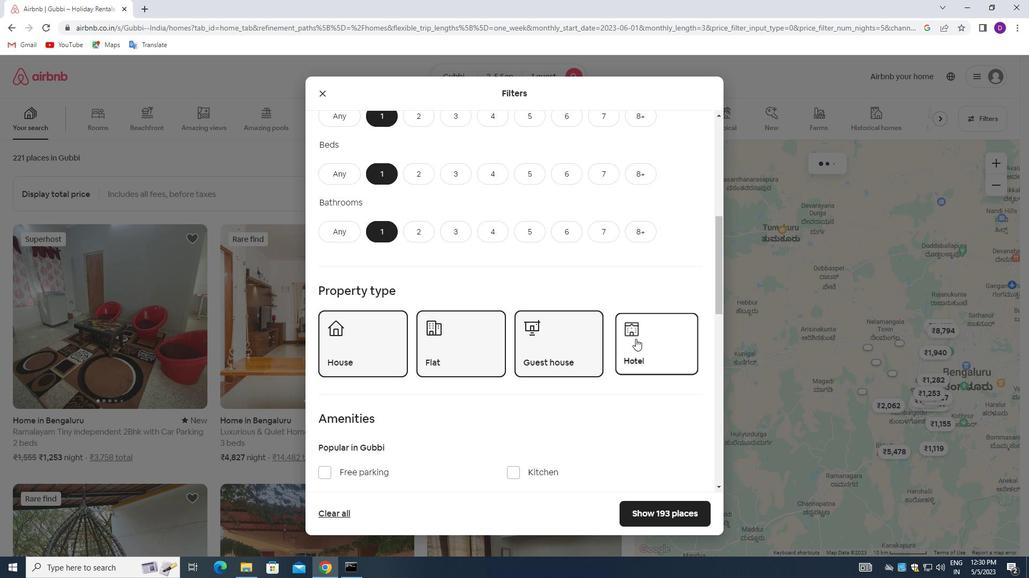 
Action: Mouse moved to (497, 315)
Screenshot: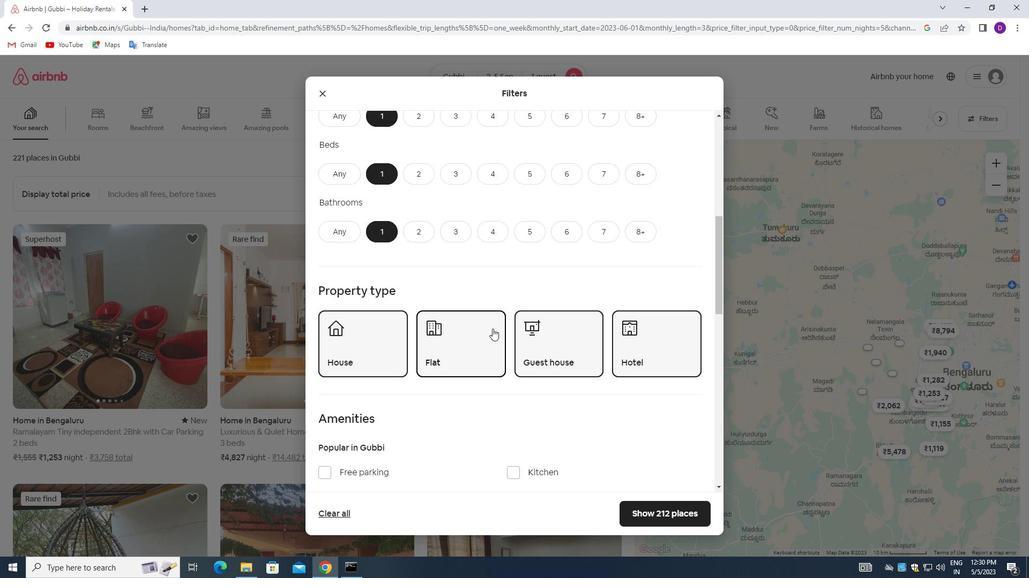 
Action: Mouse scrolled (497, 314) with delta (0, 0)
Screenshot: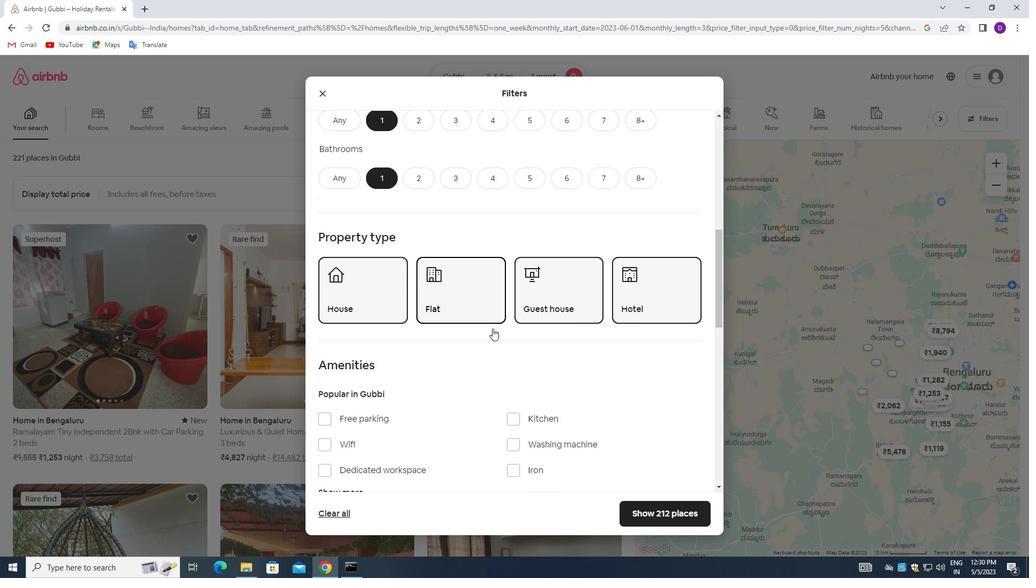 
Action: Mouse moved to (505, 294)
Screenshot: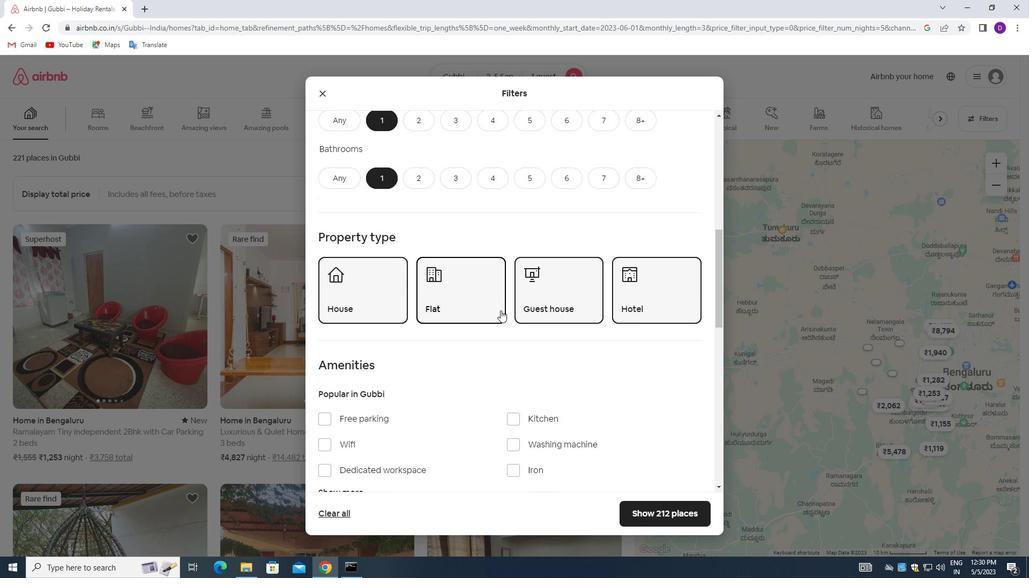 
Action: Mouse scrolled (505, 293) with delta (0, -1)
Screenshot: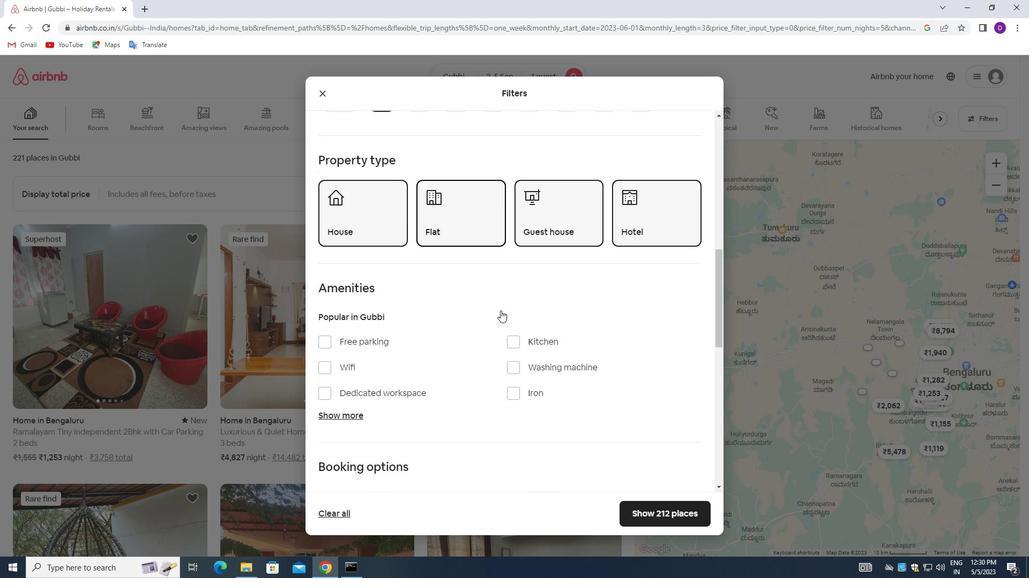 
Action: Mouse moved to (505, 294)
Screenshot: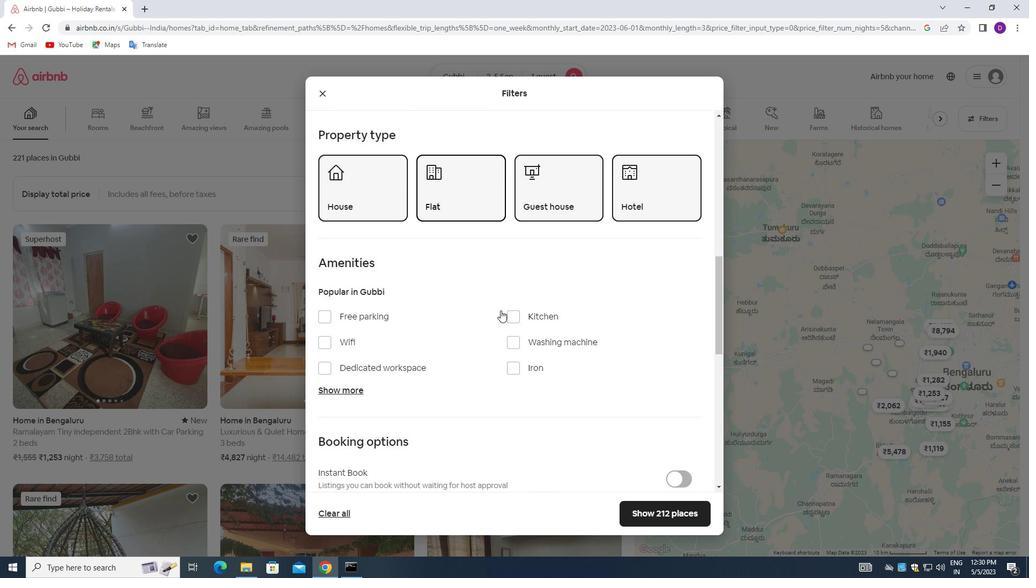 
Action: Mouse scrolled (505, 293) with delta (0, -1)
Screenshot: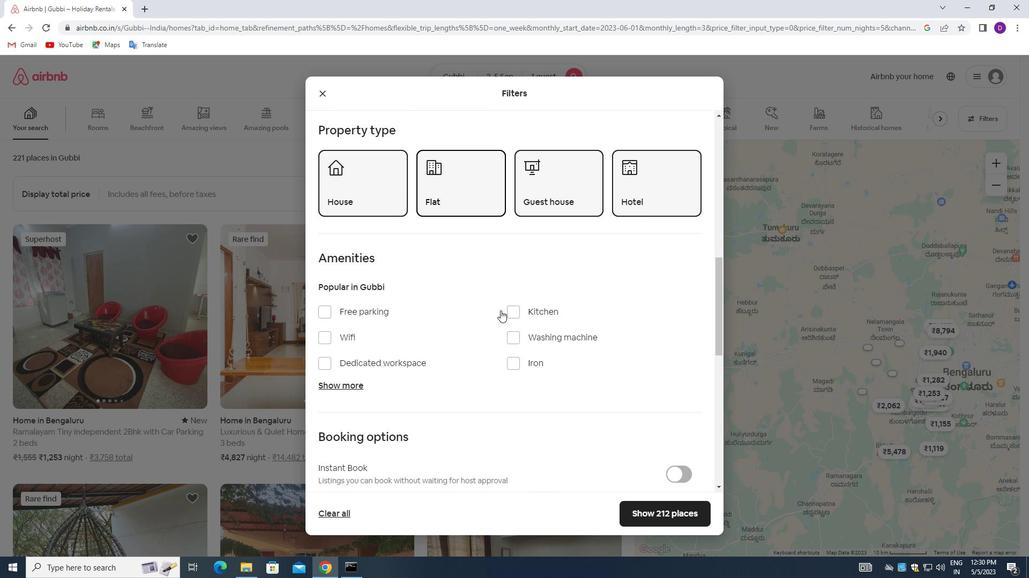 
Action: Mouse moved to (518, 326)
Screenshot: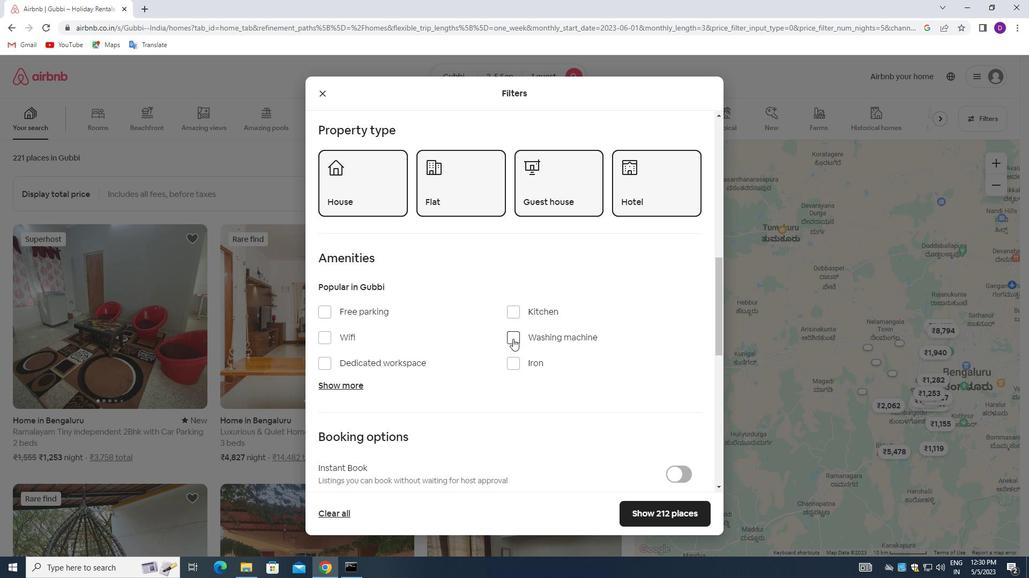 
Action: Mouse pressed left at (518, 326)
Screenshot: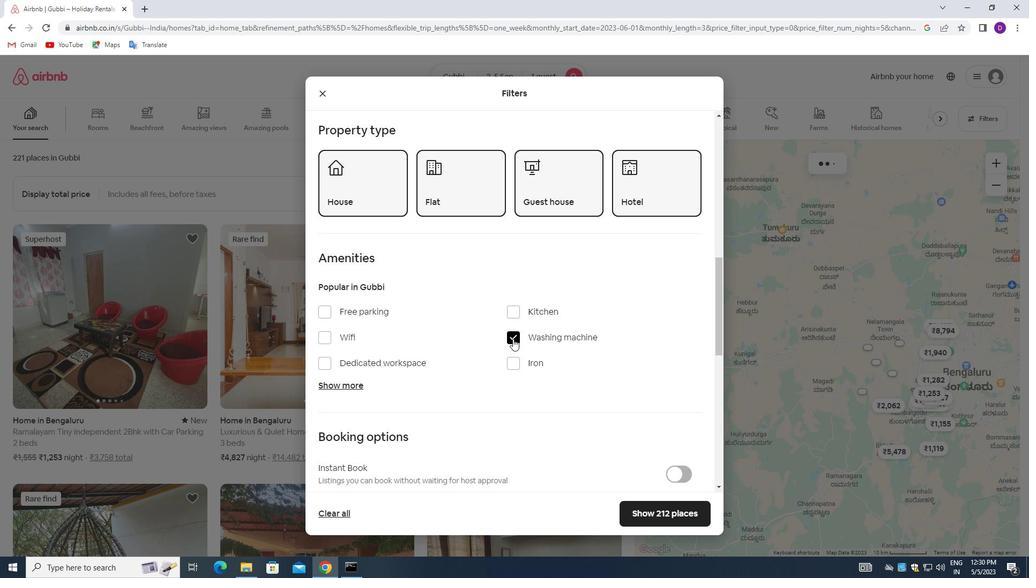 
Action: Mouse moved to (503, 365)
Screenshot: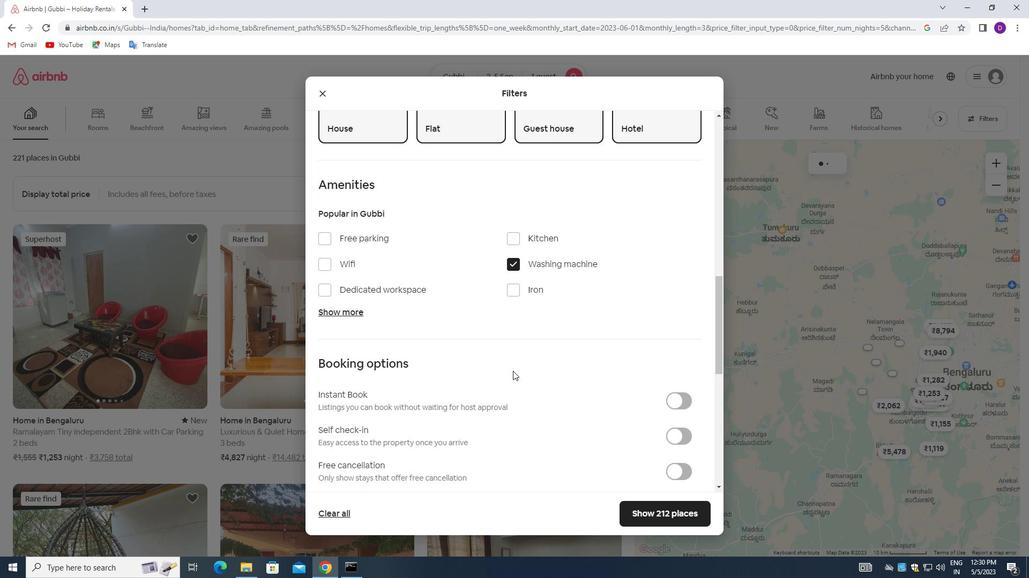 
Action: Mouse scrolled (503, 365) with delta (0, 0)
Screenshot: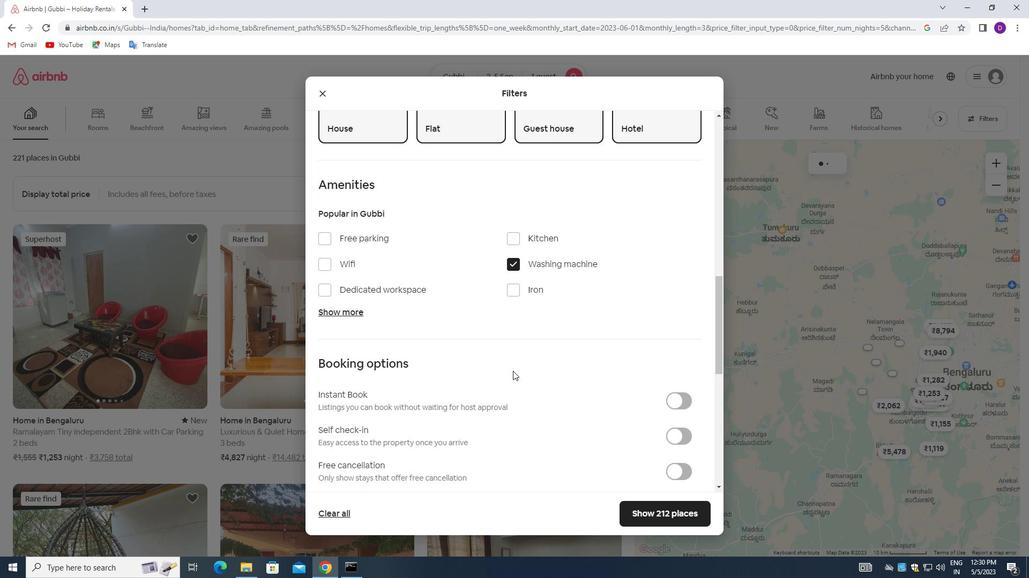 
Action: Mouse moved to (505, 367)
Screenshot: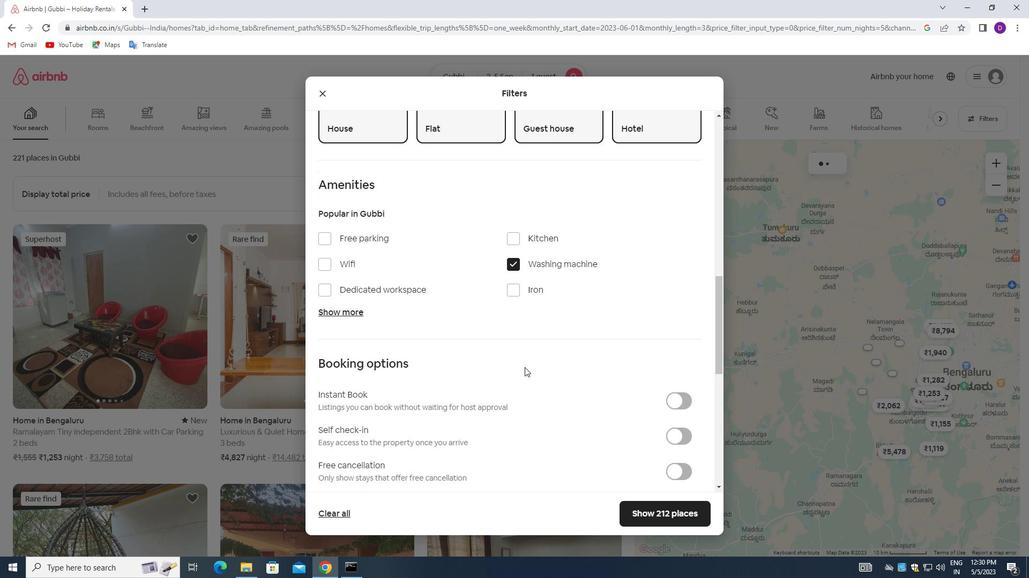 
Action: Mouse scrolled (505, 366) with delta (0, 0)
Screenshot: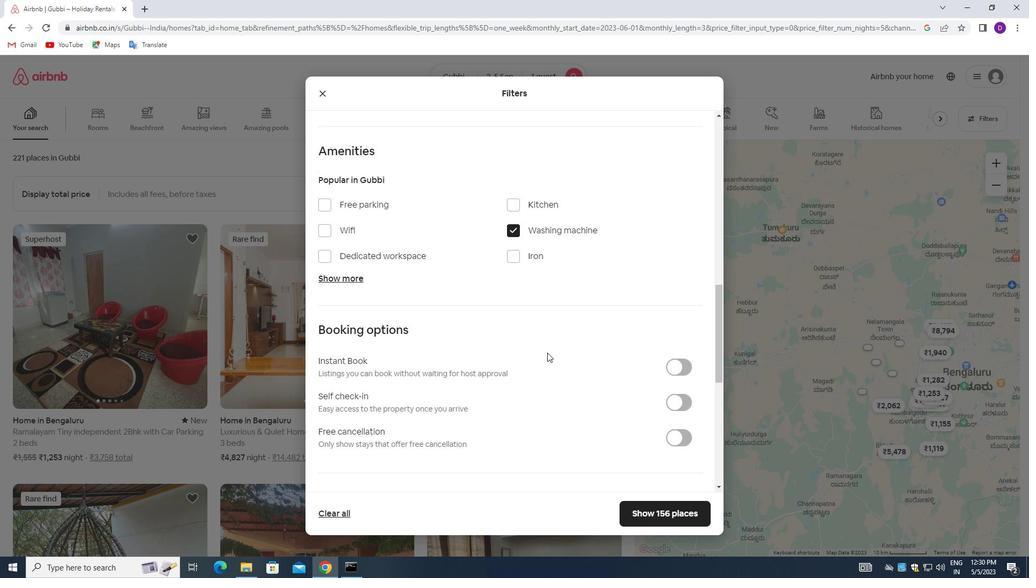 
Action: Mouse moved to (609, 345)
Screenshot: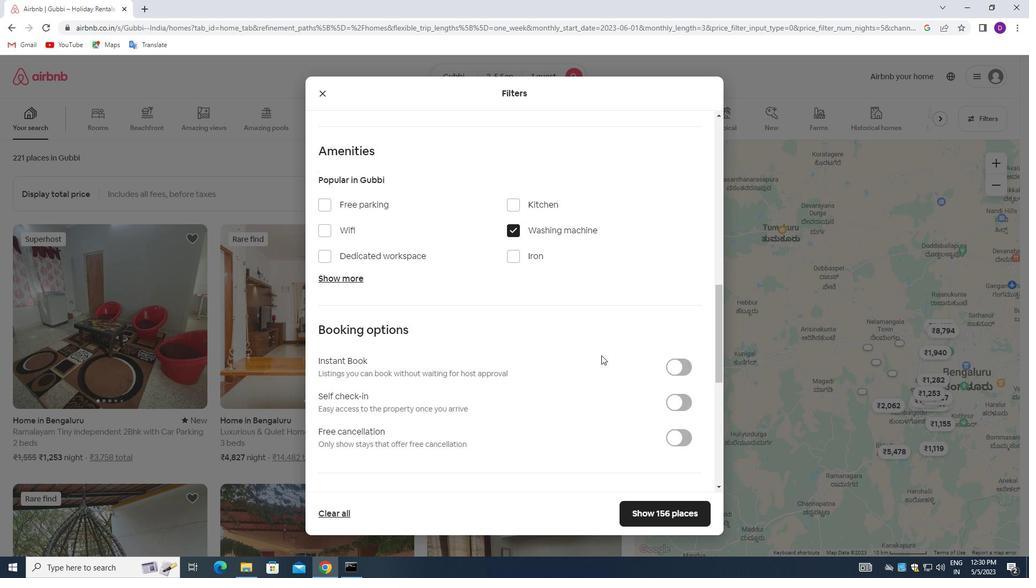 
Action: Mouse scrolled (609, 345) with delta (0, 0)
Screenshot: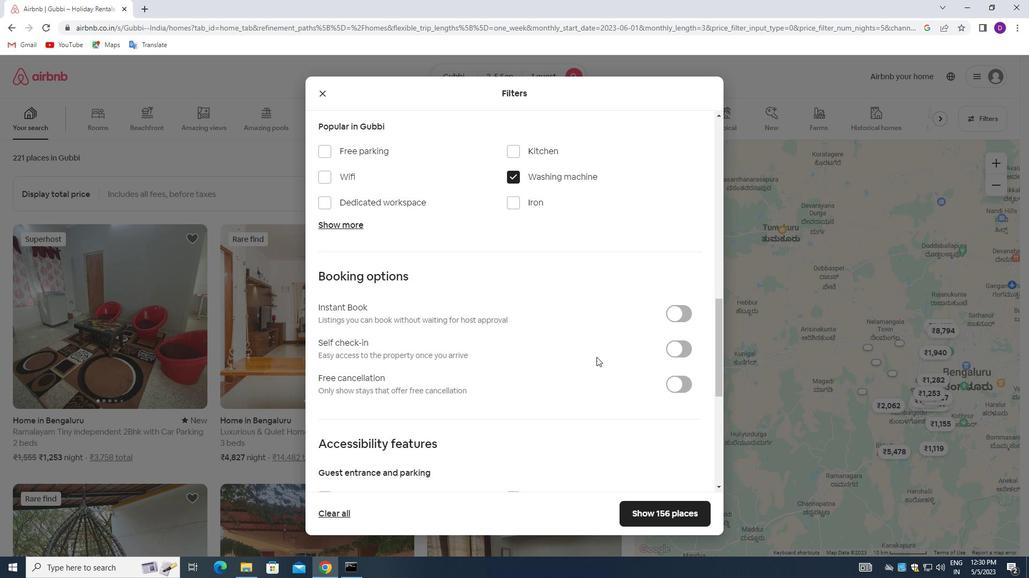 
Action: Mouse moved to (698, 336)
Screenshot: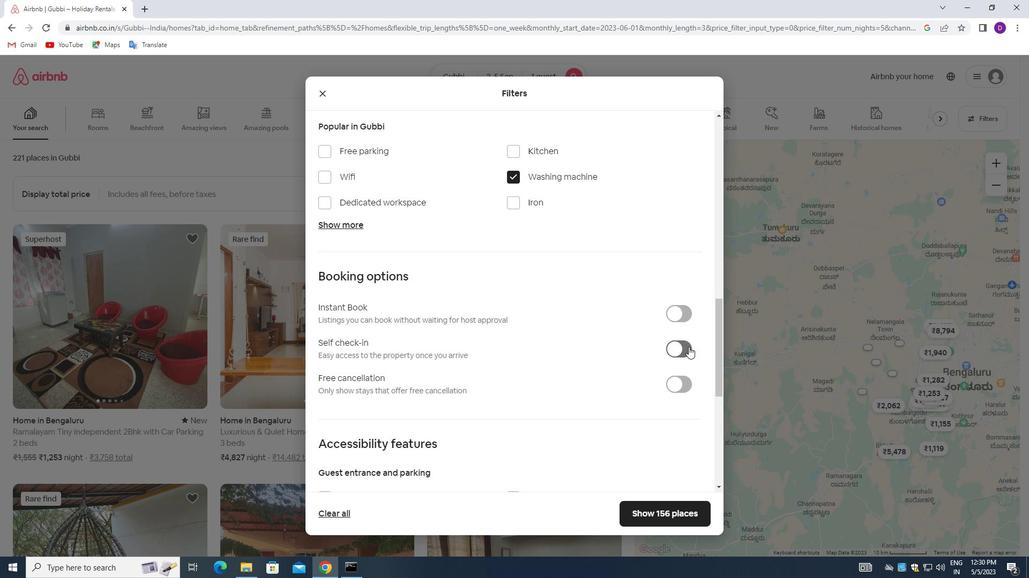 
Action: Mouse pressed left at (698, 336)
Screenshot: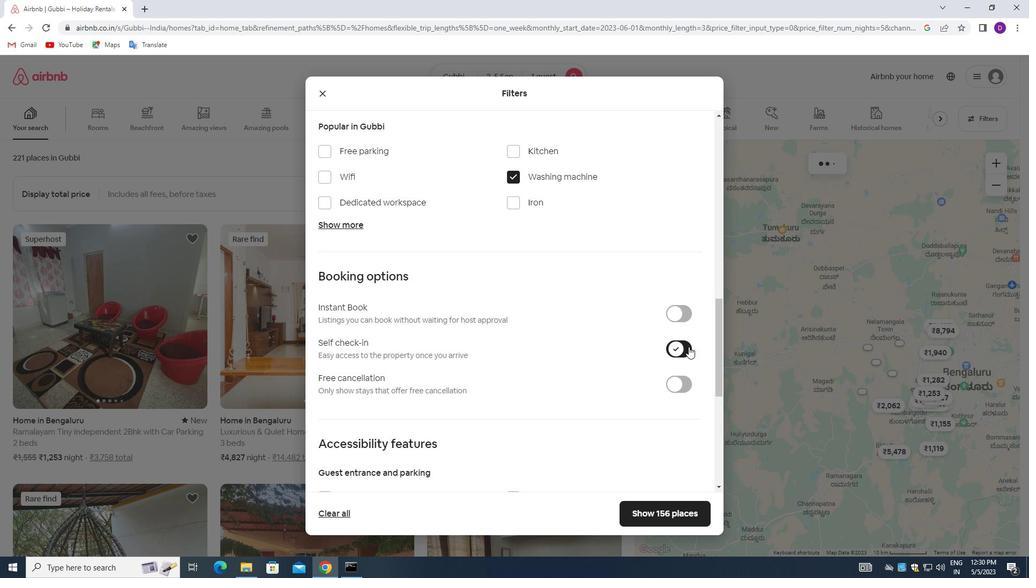
Action: Mouse moved to (511, 336)
Screenshot: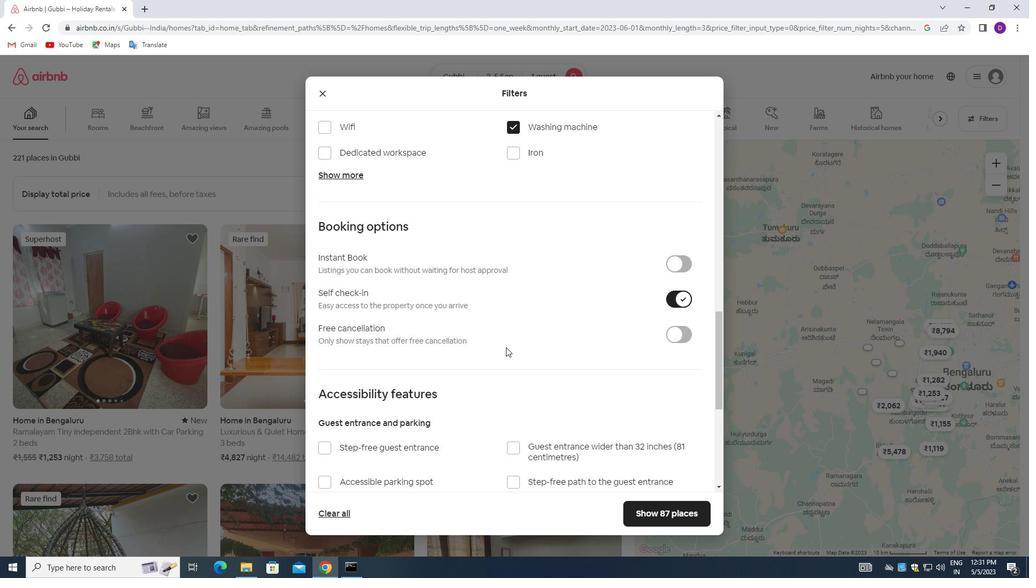 
Action: Mouse scrolled (511, 336) with delta (0, 0)
Screenshot: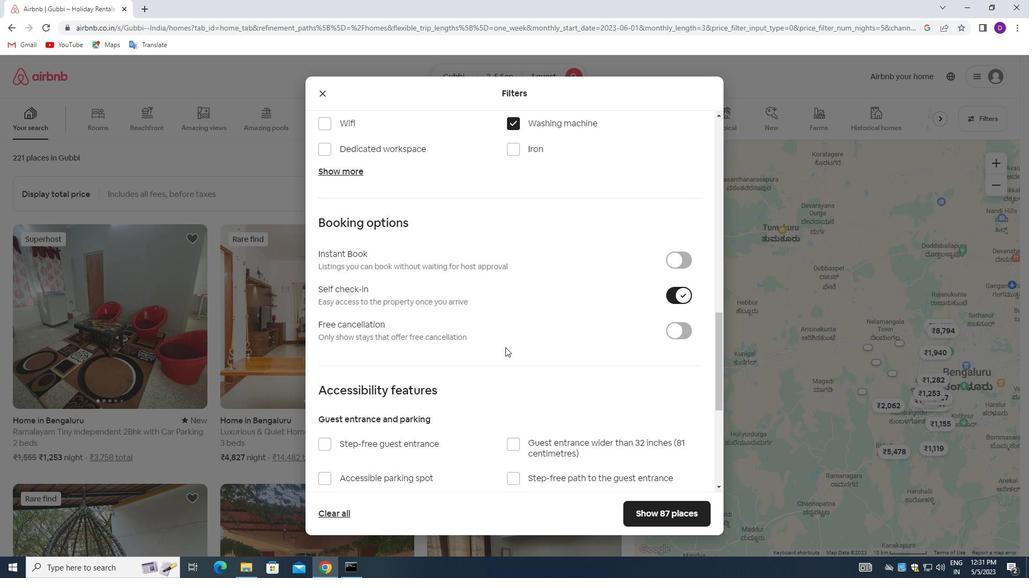 
Action: Mouse moved to (510, 336)
Screenshot: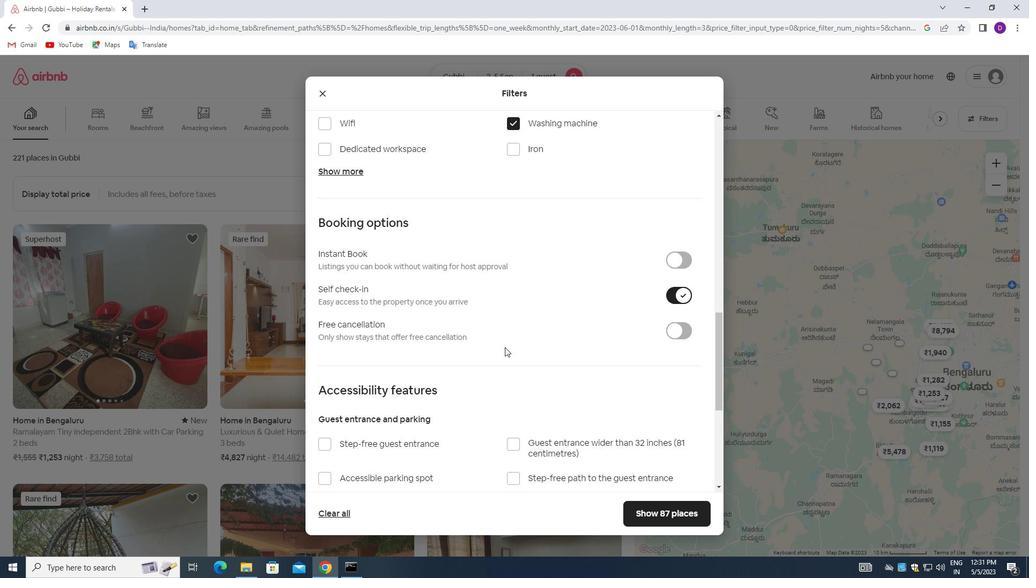 
Action: Mouse scrolled (510, 336) with delta (0, 0)
Screenshot: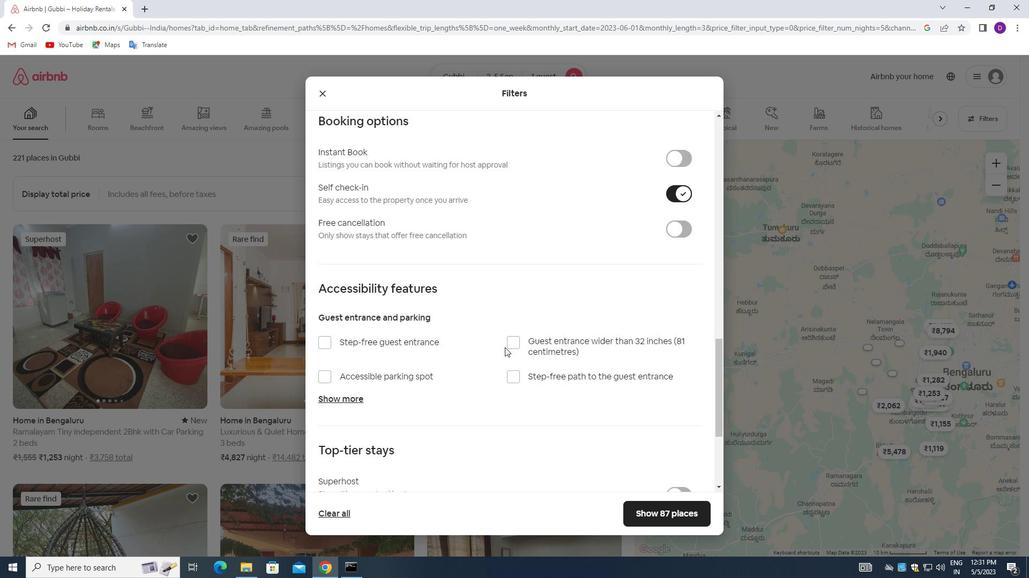 
Action: Mouse scrolled (510, 336) with delta (0, 0)
Screenshot: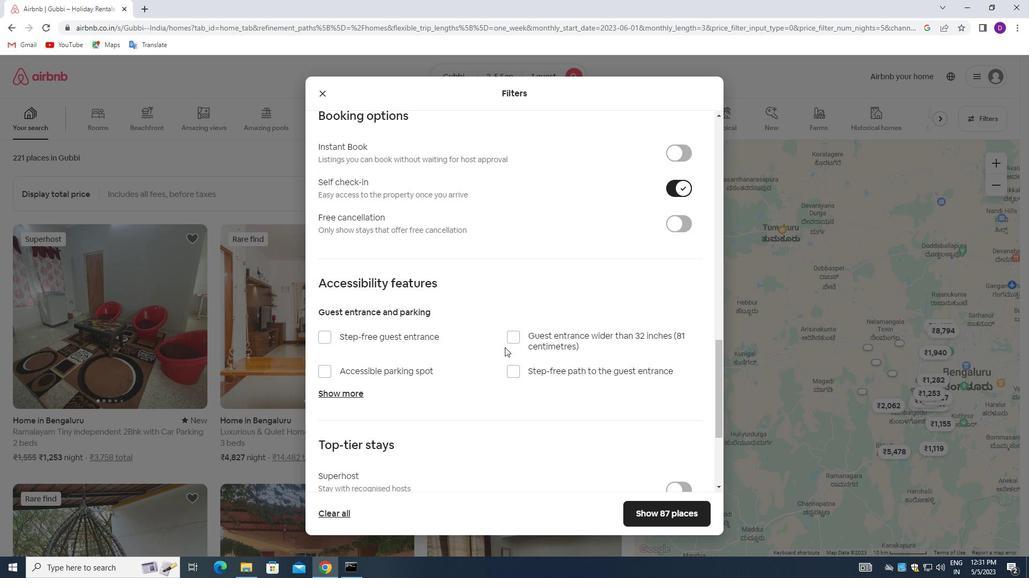 
Action: Mouse scrolled (510, 336) with delta (0, 0)
Screenshot: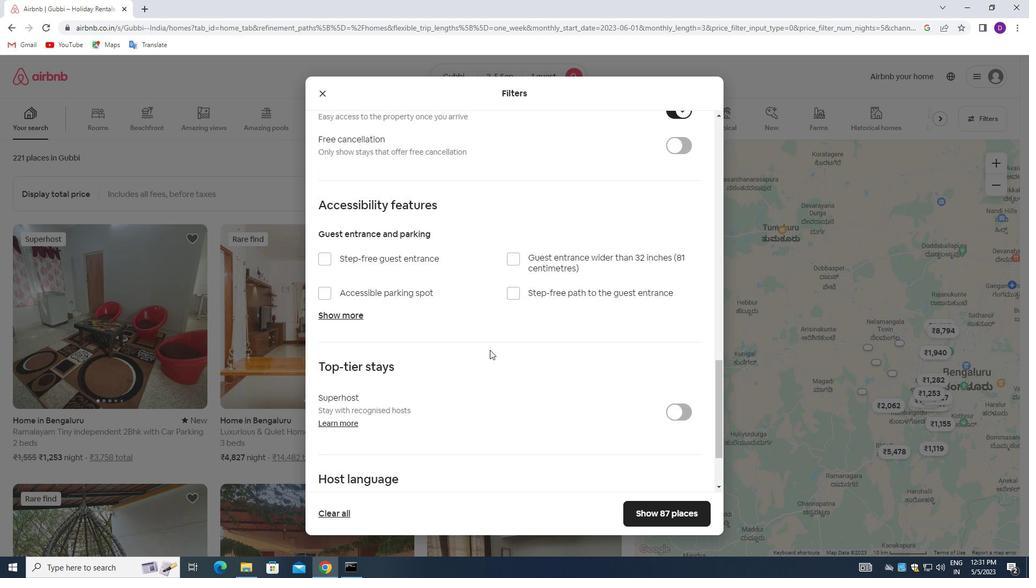 
Action: Mouse scrolled (510, 336) with delta (0, 0)
Screenshot: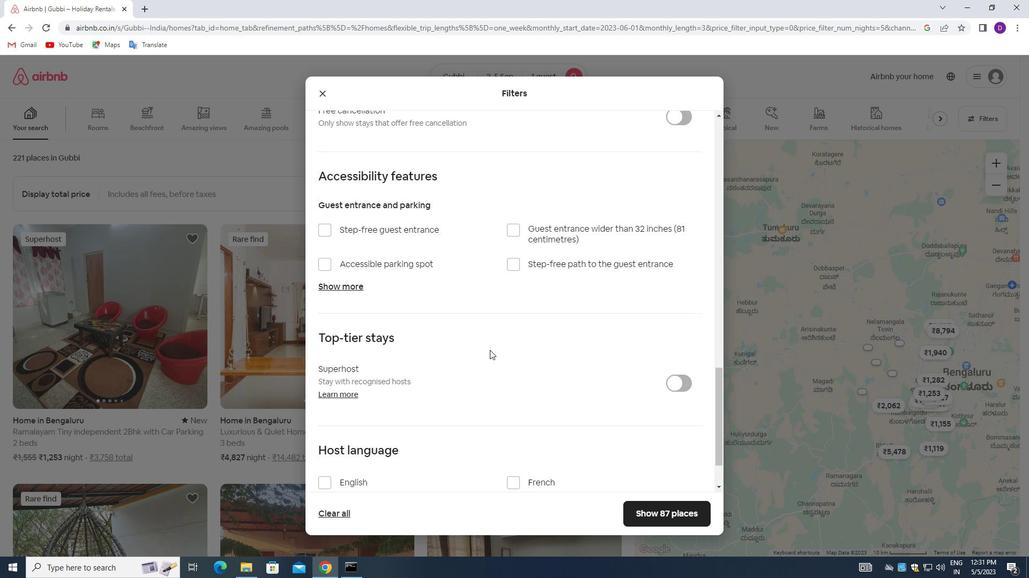 
Action: Mouse moved to (494, 348)
Screenshot: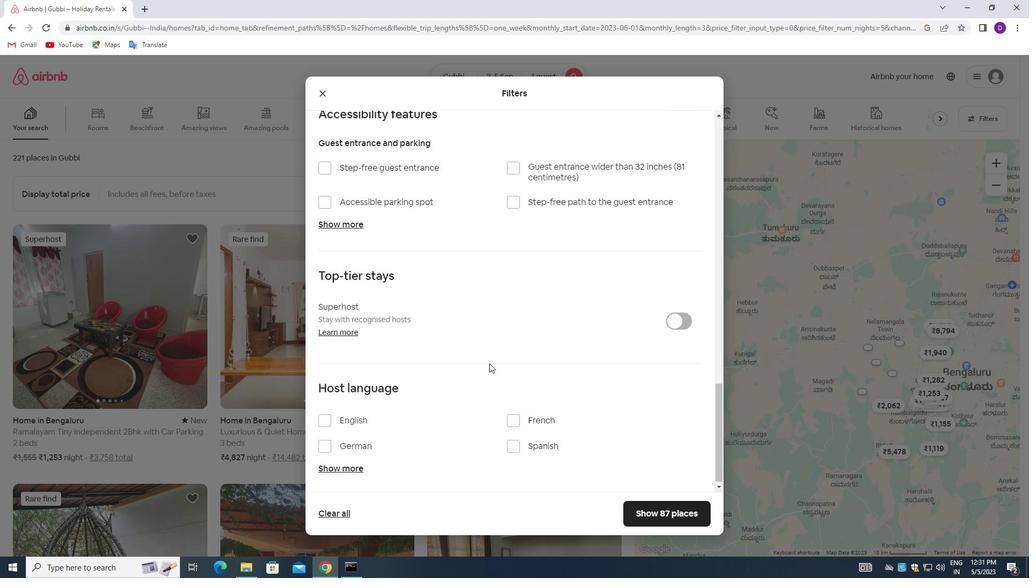 
Action: Mouse scrolled (494, 348) with delta (0, 0)
Screenshot: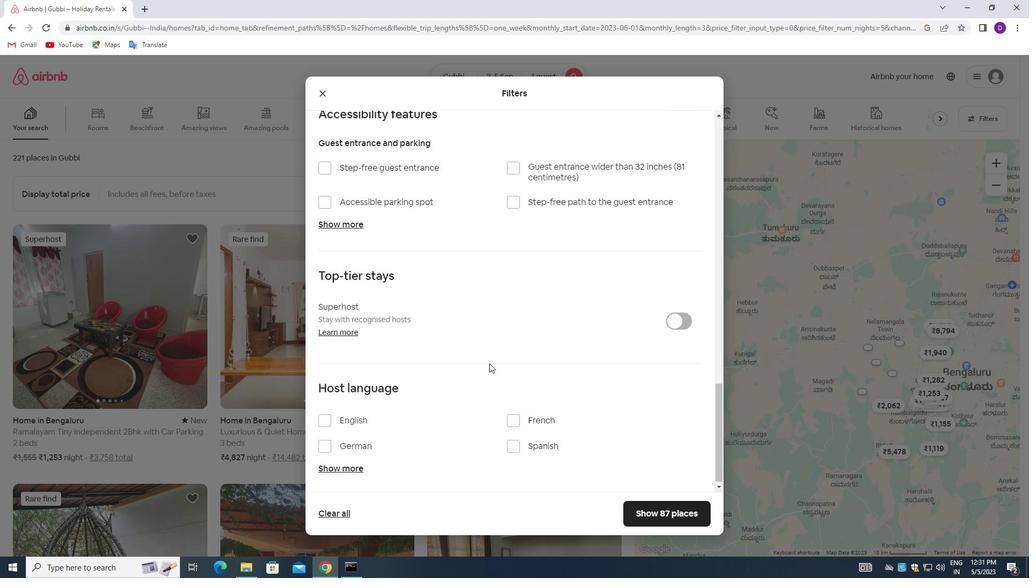 
Action: Mouse moved to (494, 352)
Screenshot: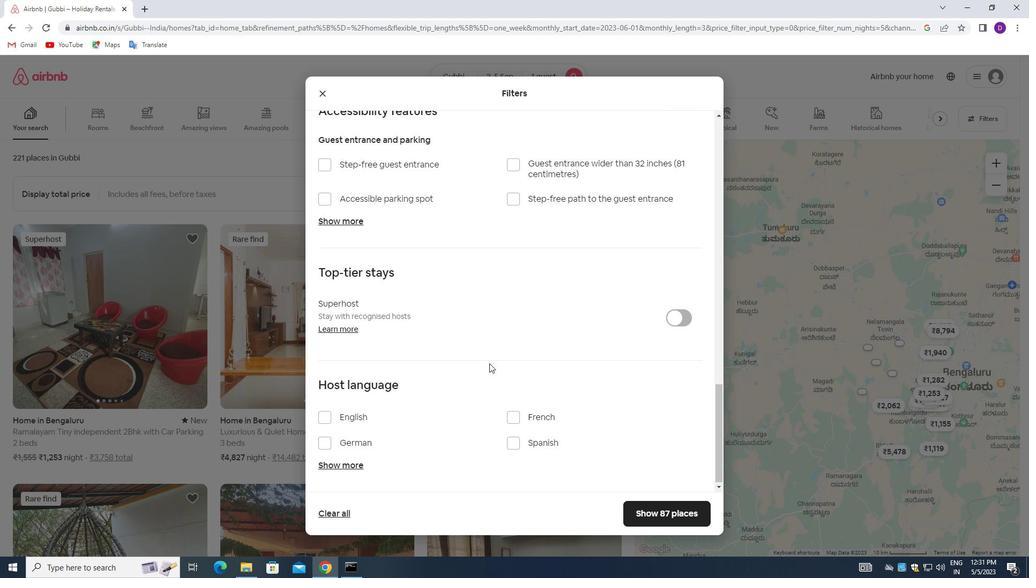 
Action: Mouse scrolled (494, 352) with delta (0, 0)
Screenshot: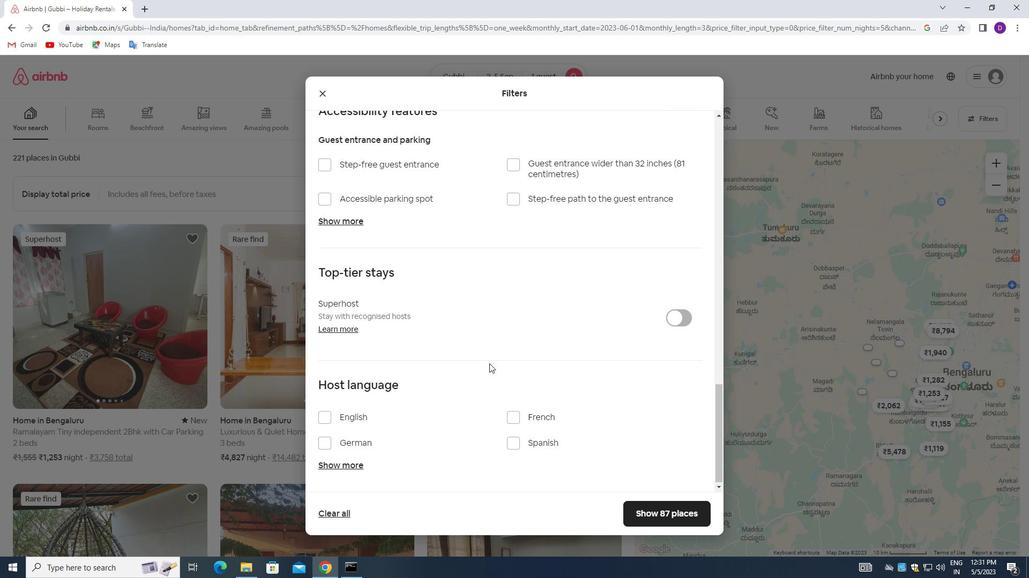 
Action: Mouse moved to (494, 354)
Screenshot: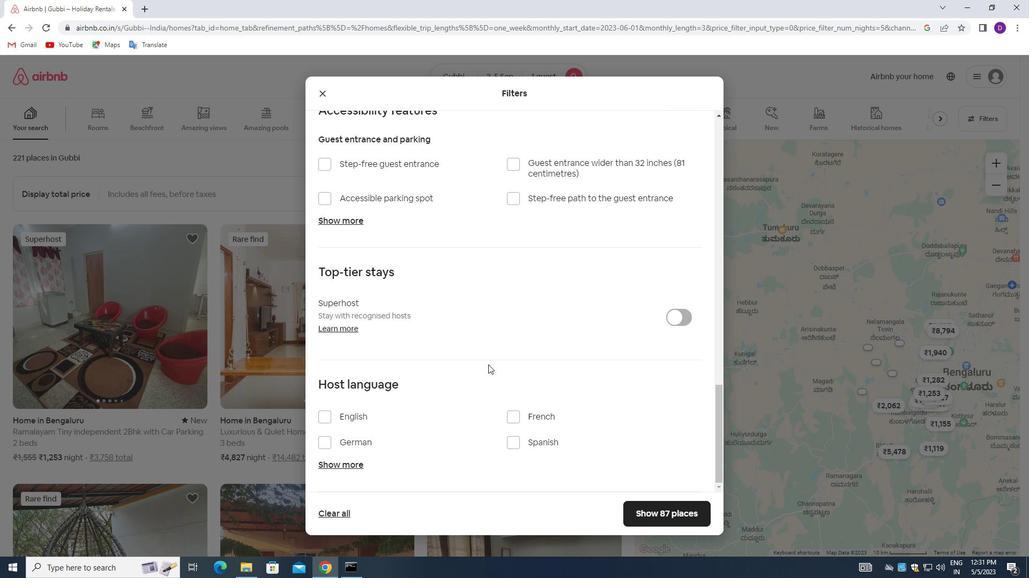 
Action: Mouse scrolled (494, 353) with delta (0, 0)
Screenshot: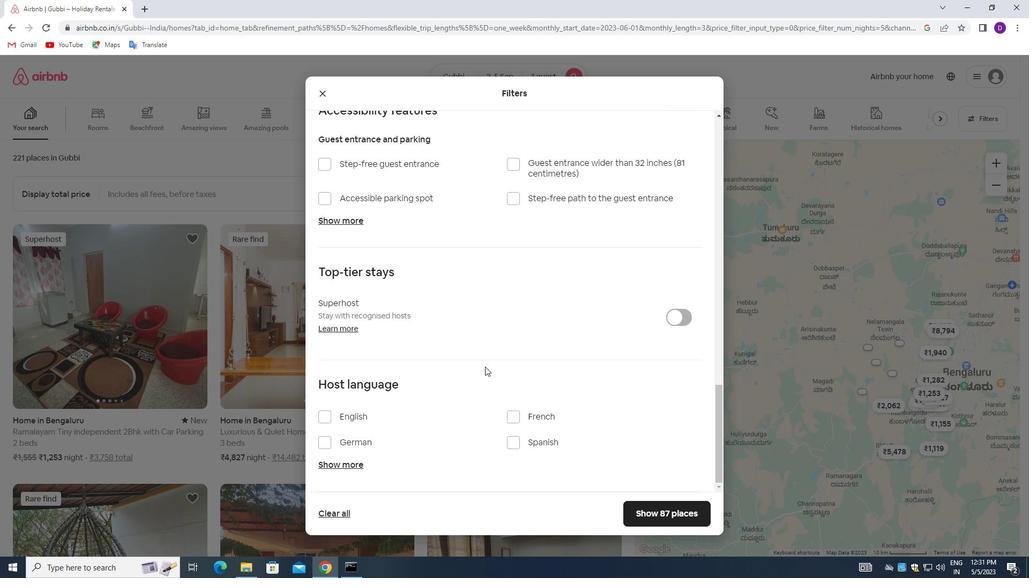 
Action: Mouse moved to (494, 354)
Screenshot: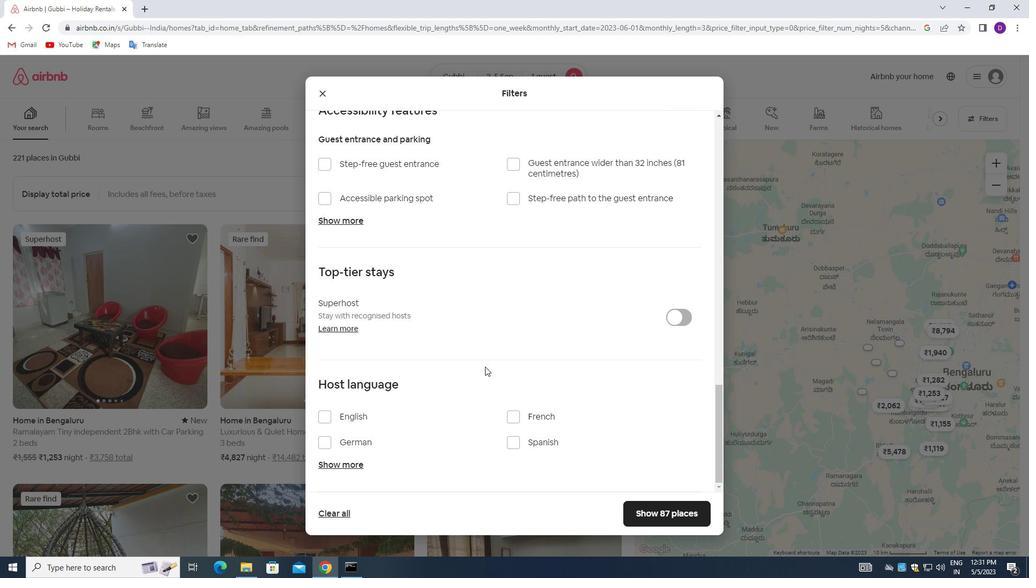 
Action: Mouse scrolled (494, 354) with delta (0, 0)
Screenshot: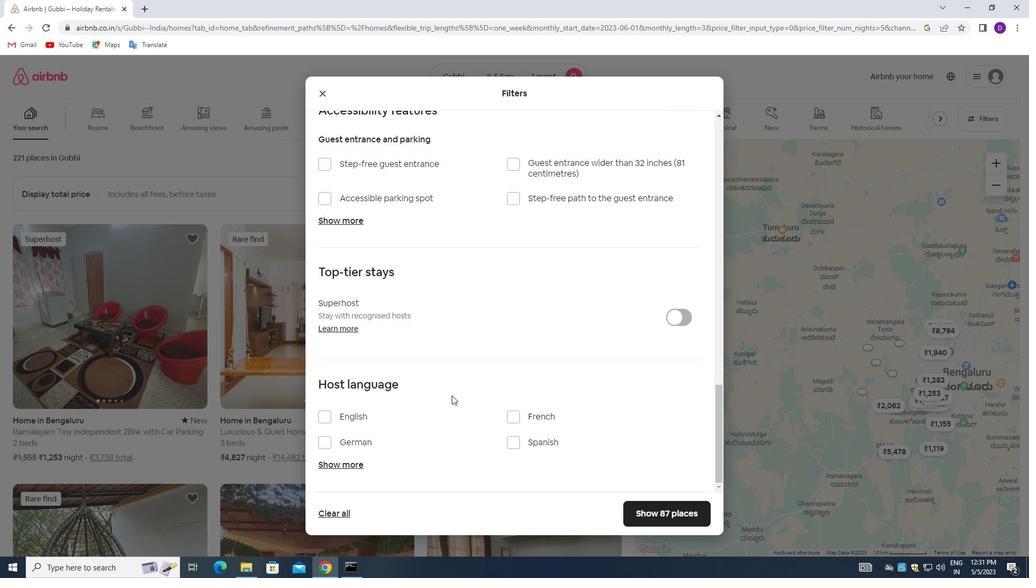 
Action: Mouse moved to (325, 419)
Screenshot: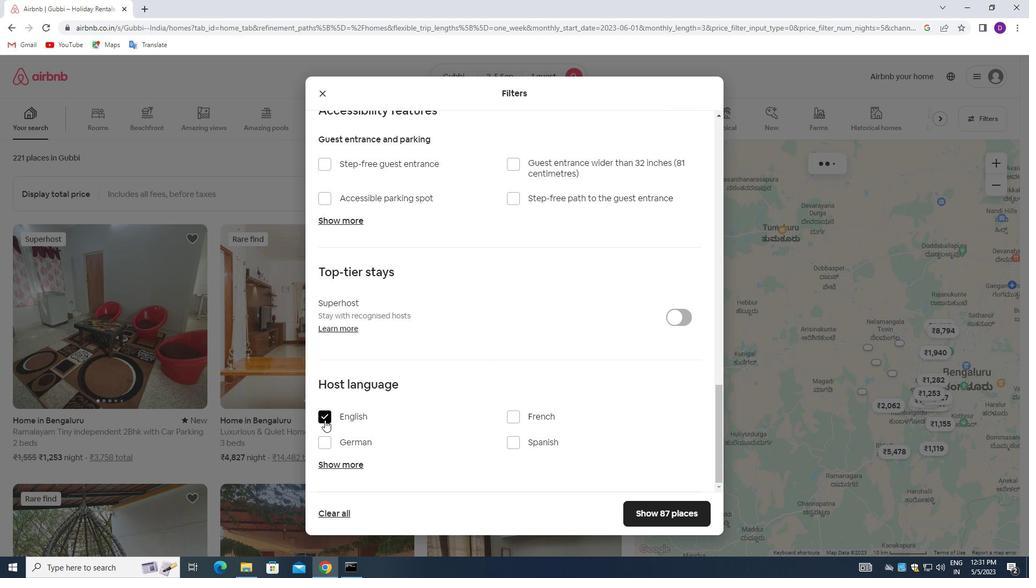 
Action: Mouse pressed left at (325, 419)
Screenshot: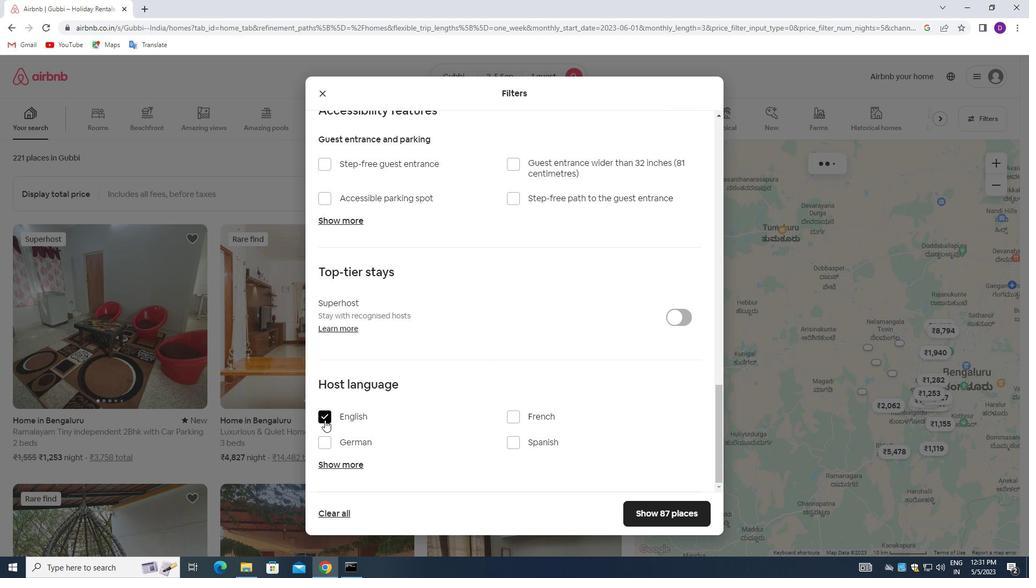 
Action: Mouse moved to (644, 525)
Screenshot: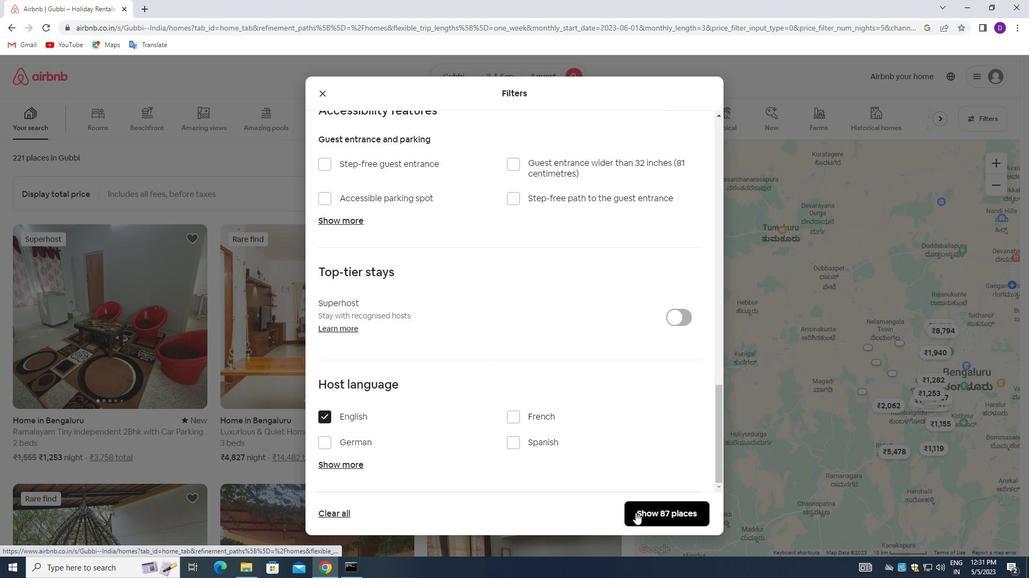 
Action: Mouse pressed left at (644, 525)
Screenshot: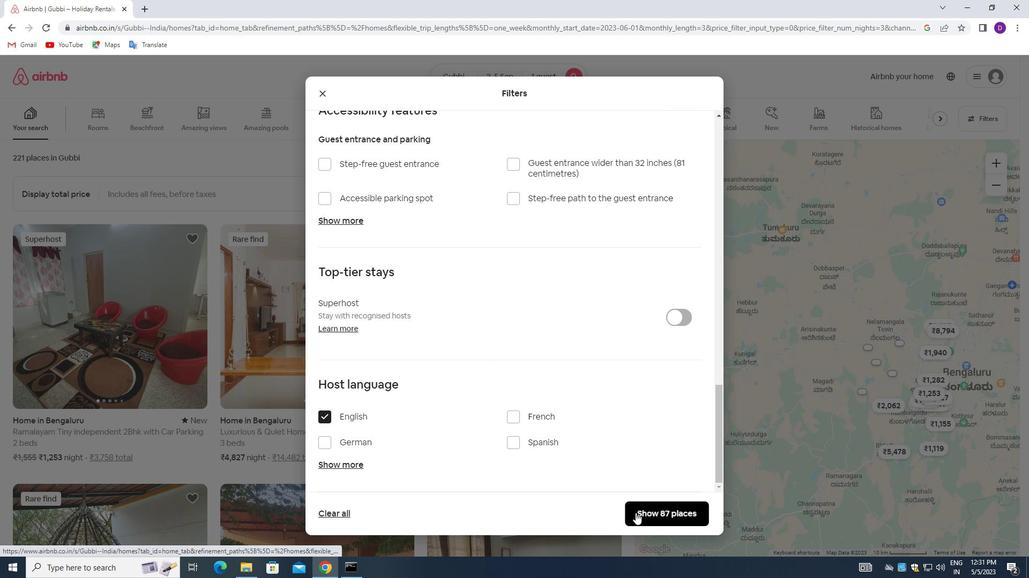 
Action: Mouse moved to (594, 377)
Screenshot: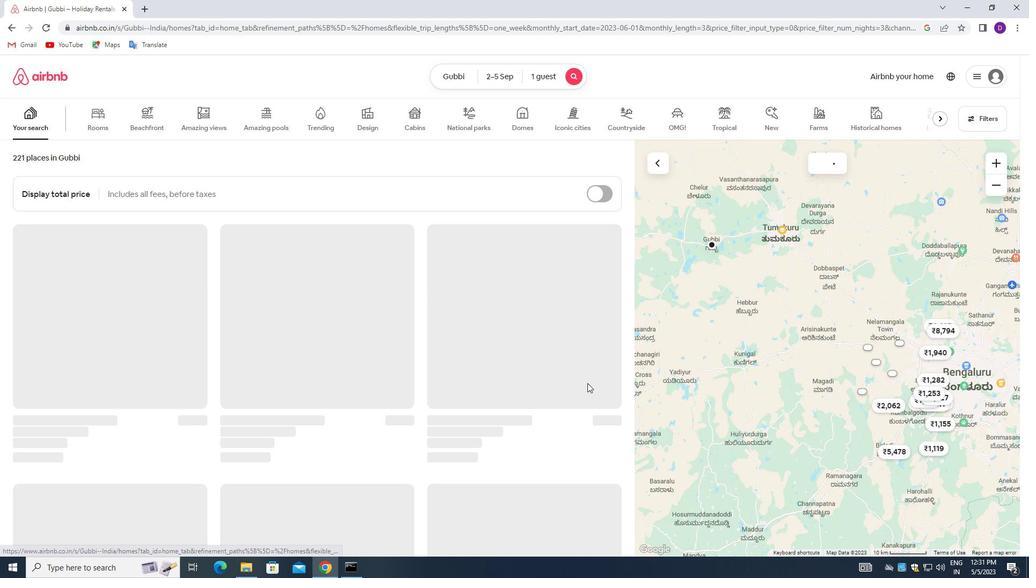 
